 Task: Compose an email with the signature Lindsay Hall with the subject Request for feedback on a consumer research report and the message I am writing to confirm the details of the project charter. from softage.3@softage.net to softage.8@softage.net with an attached audio file Audio_announcement.mp3 Undo the message, redo the message and add the line (Thank you) Send the email. Finally, move the email from Sent Items to the label Product manuals
Action: Mouse moved to (88, 116)
Screenshot: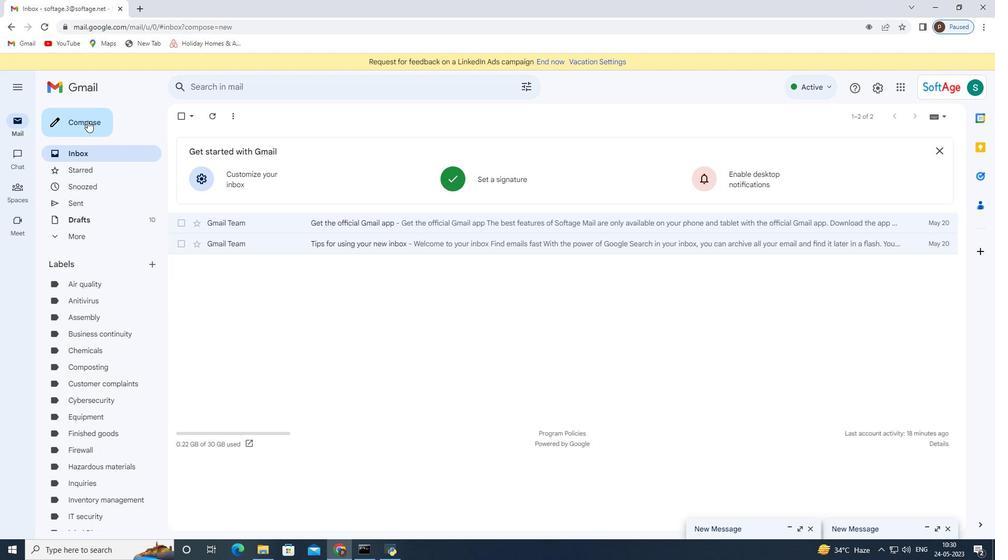
Action: Mouse pressed left at (88, 116)
Screenshot: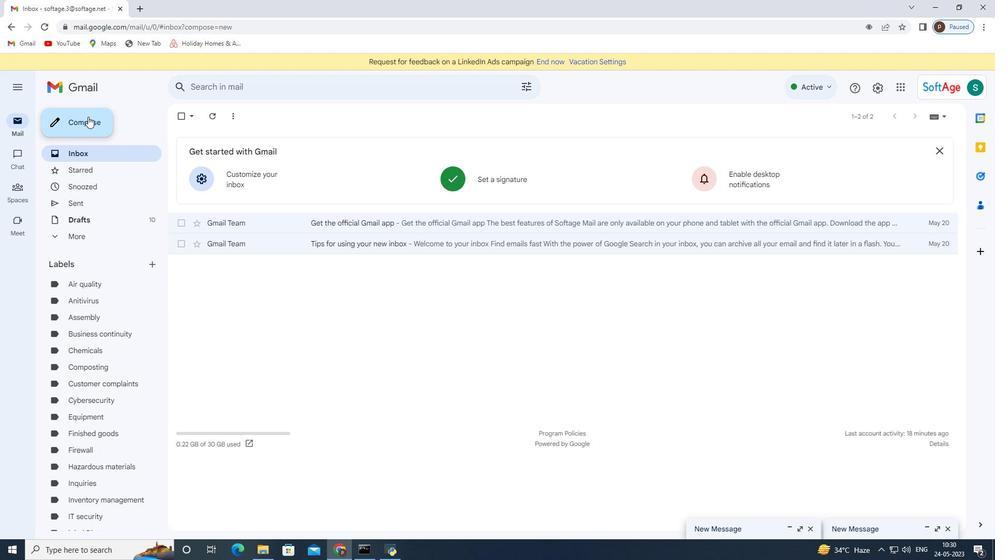 
Action: Mouse moved to (565, 522)
Screenshot: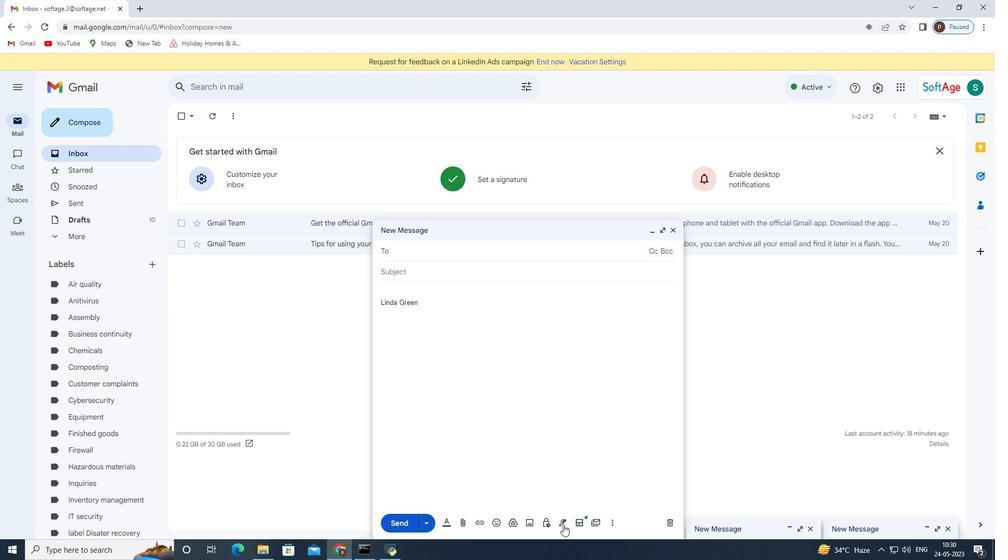 
Action: Mouse pressed left at (565, 522)
Screenshot: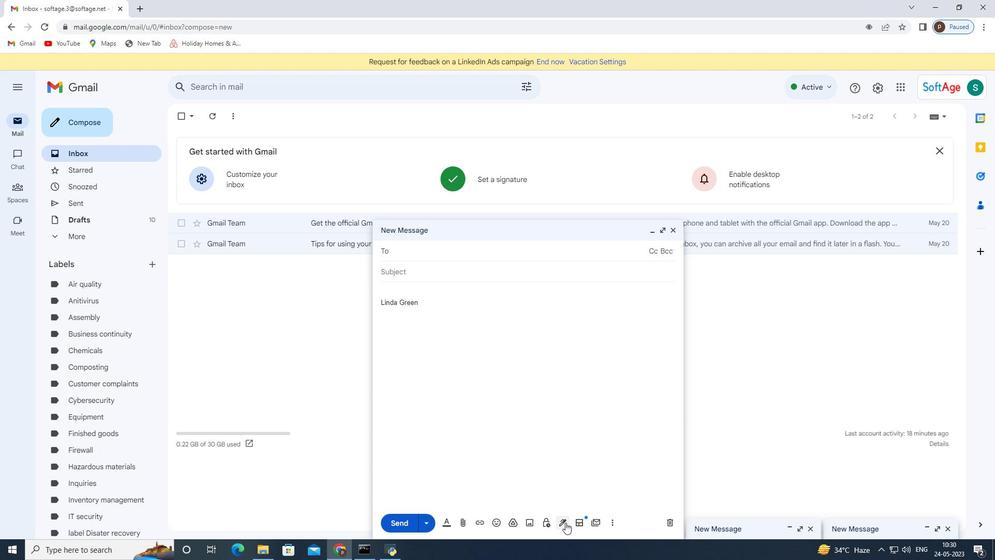 
Action: Mouse moved to (600, 468)
Screenshot: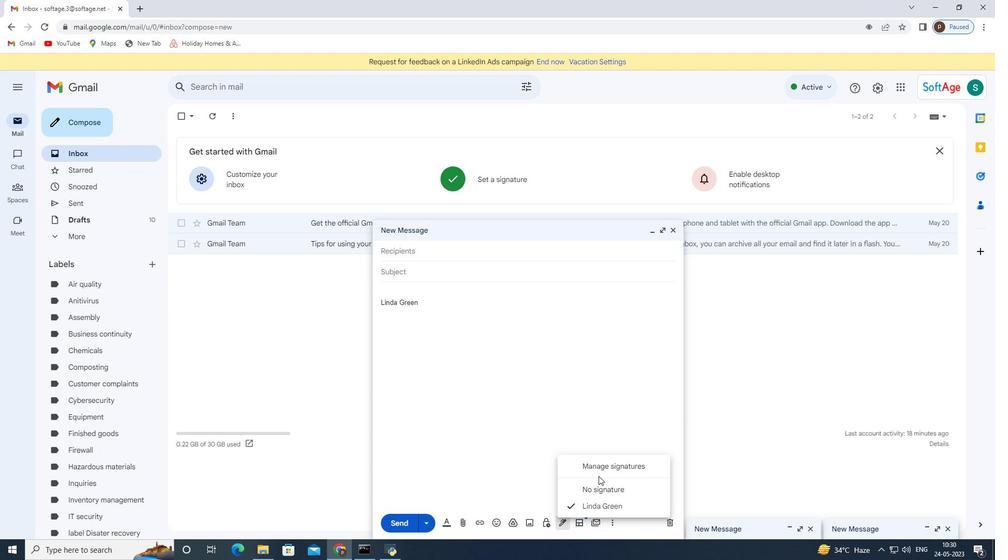
Action: Mouse pressed left at (600, 468)
Screenshot: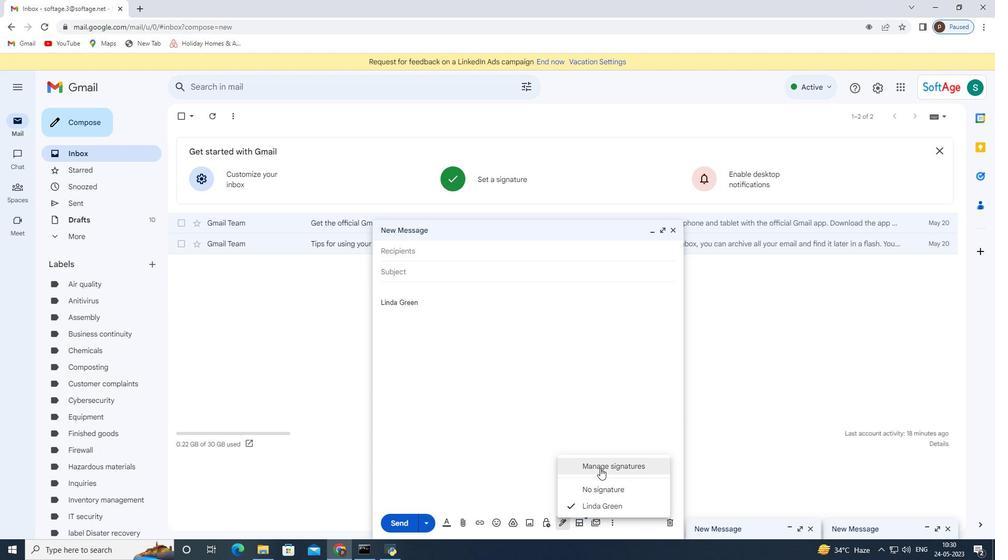 
Action: Mouse moved to (561, 521)
Screenshot: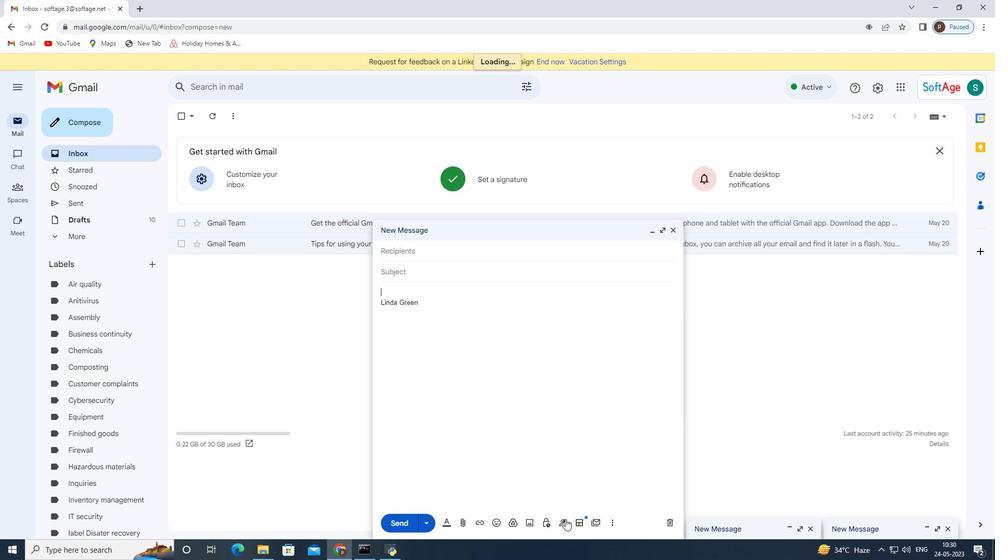 
Action: Mouse pressed left at (561, 521)
Screenshot: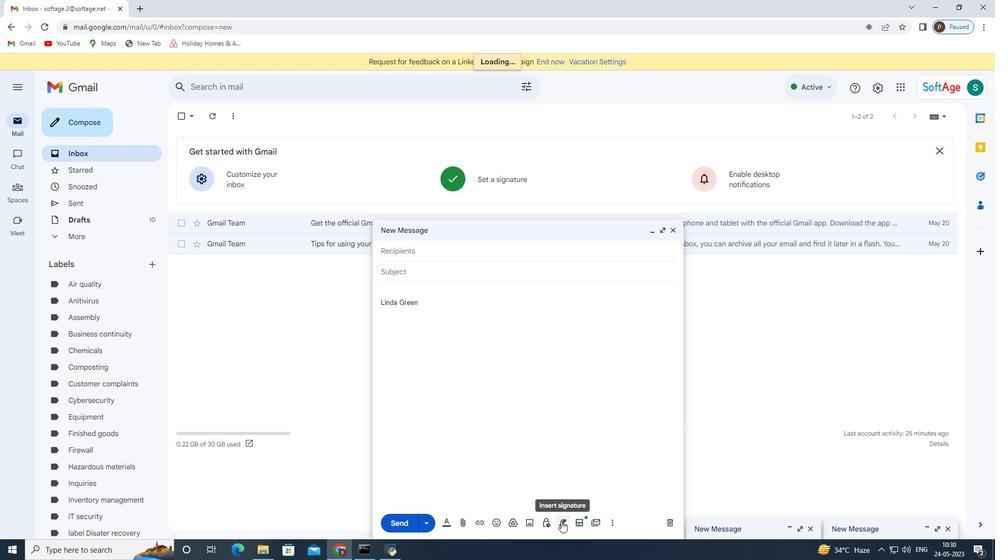 
Action: Mouse moved to (627, 465)
Screenshot: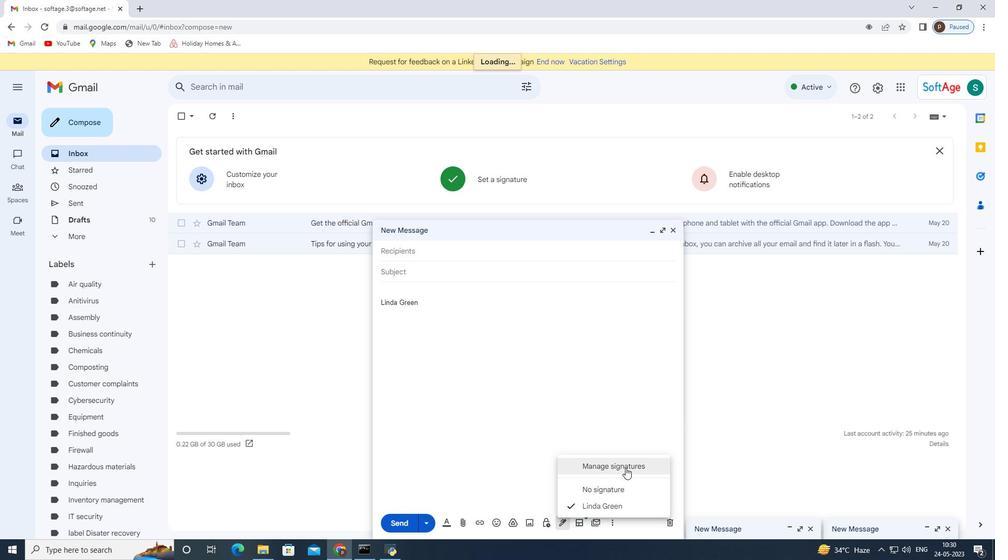 
Action: Mouse pressed left at (627, 465)
Screenshot: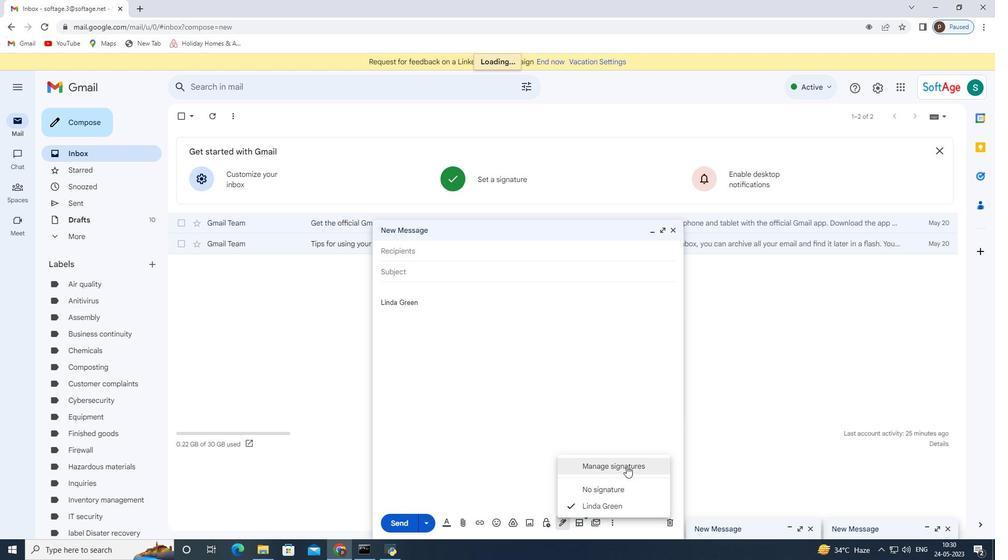 
Action: Mouse moved to (672, 230)
Screenshot: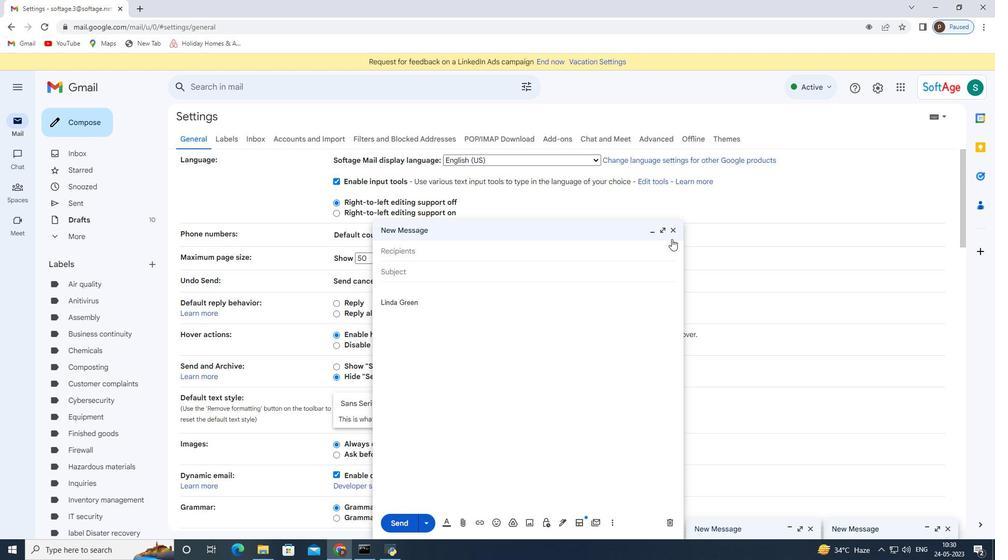 
Action: Mouse pressed left at (672, 230)
Screenshot: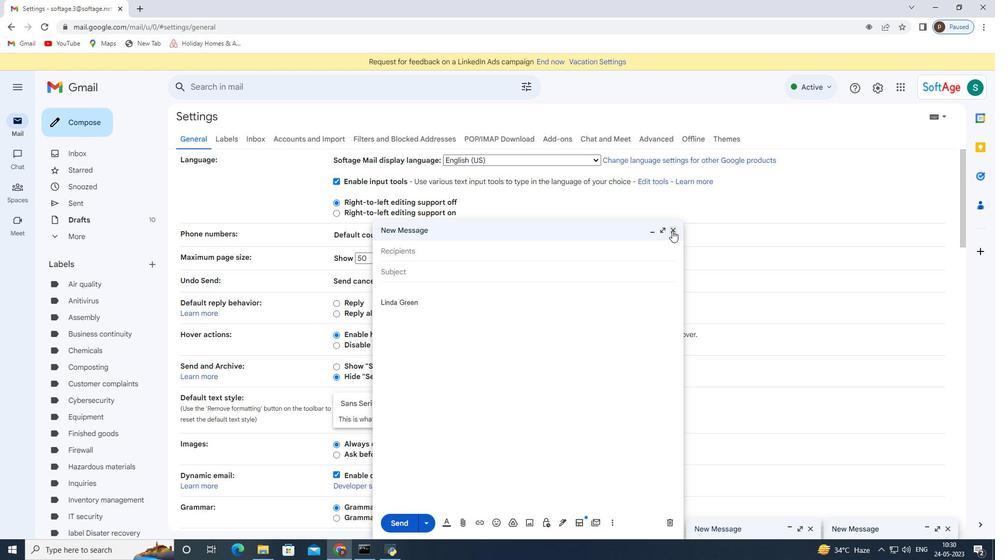 
Action: Mouse moved to (393, 358)
Screenshot: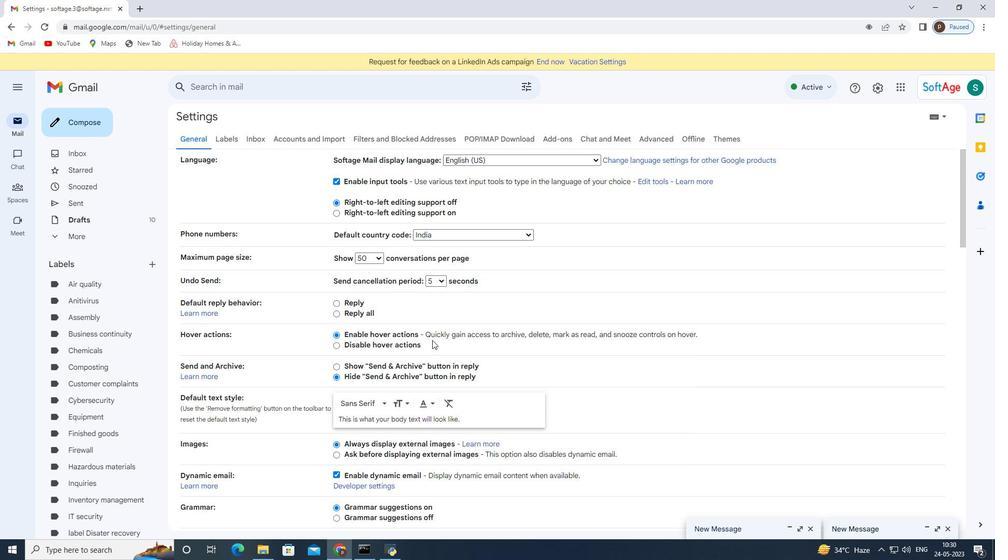
Action: Mouse scrolled (393, 358) with delta (0, 0)
Screenshot: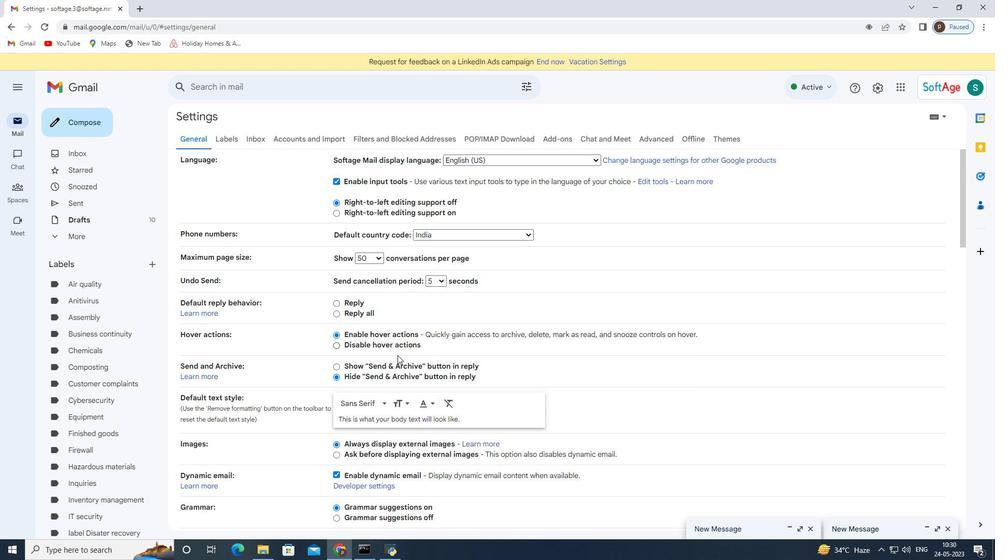 
Action: Mouse moved to (390, 363)
Screenshot: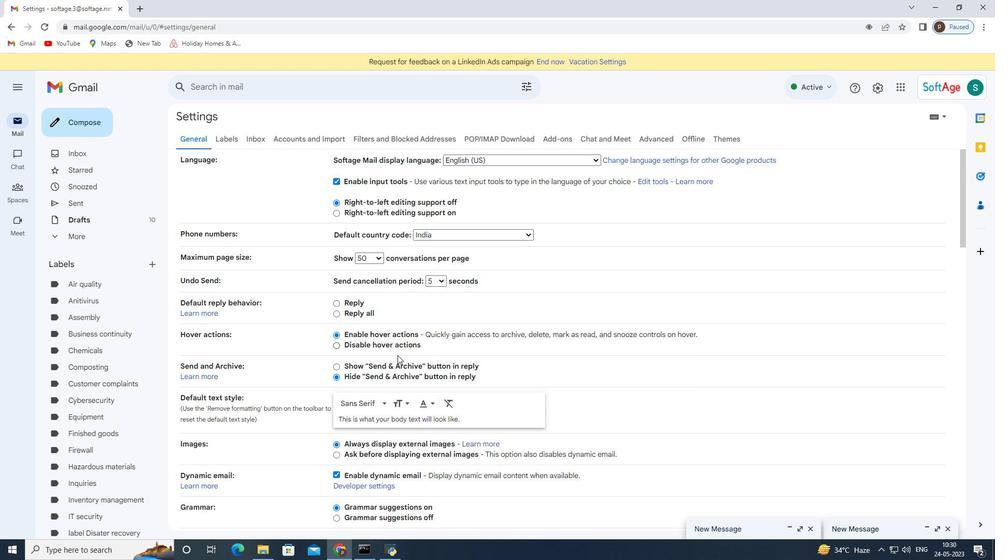 
Action: Mouse scrolled (390, 363) with delta (0, 0)
Screenshot: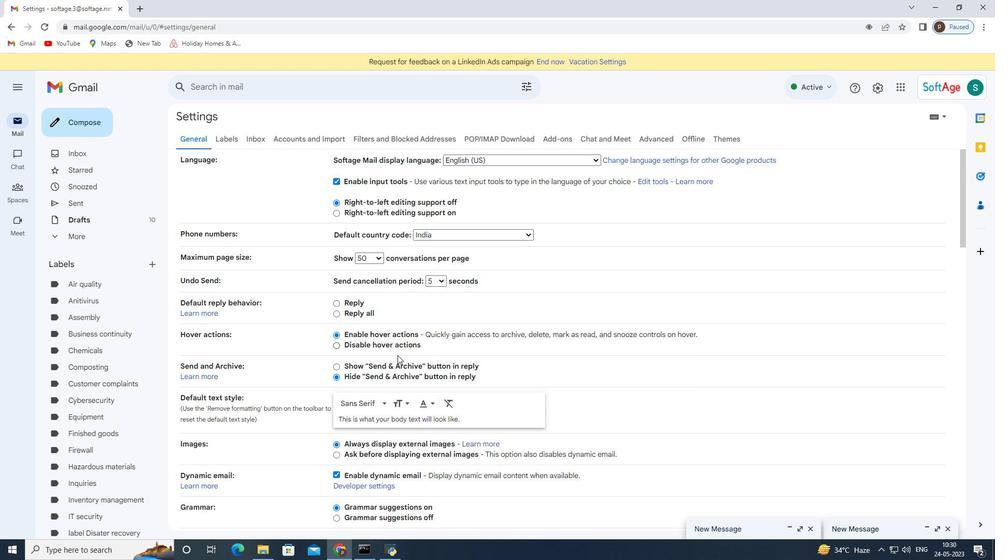 
Action: Mouse moved to (389, 363)
Screenshot: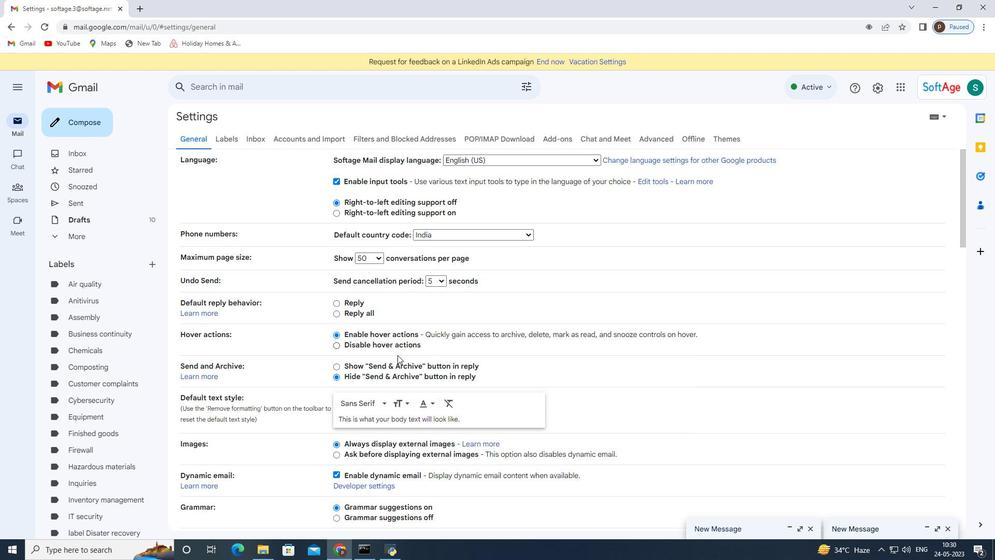 
Action: Mouse scrolled (389, 363) with delta (0, 0)
Screenshot: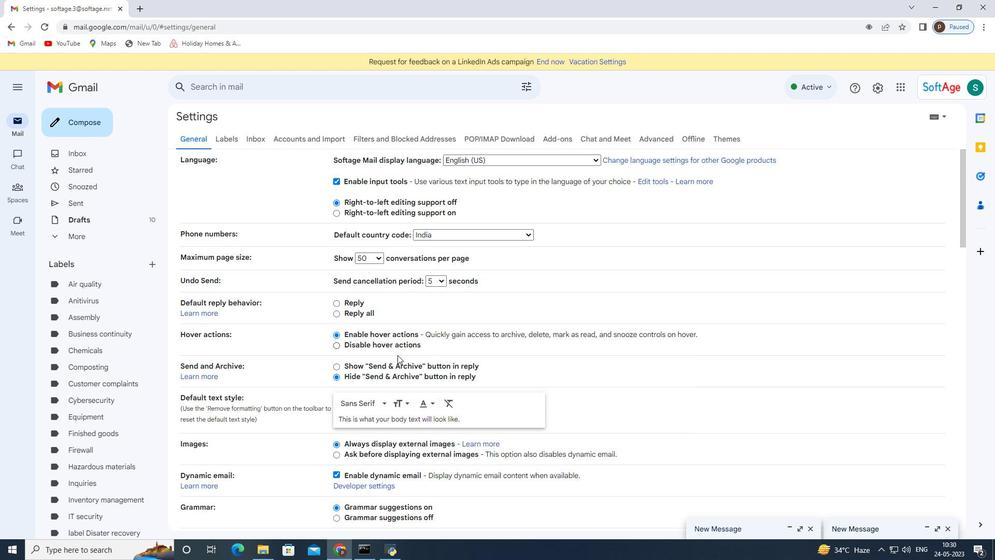
Action: Mouse scrolled (389, 363) with delta (0, 0)
Screenshot: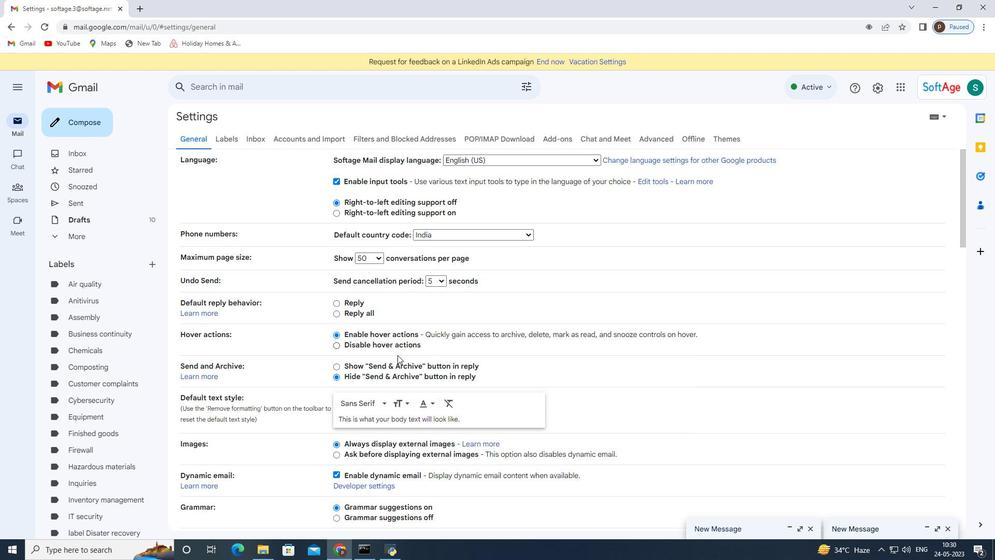 
Action: Mouse scrolled (389, 363) with delta (0, 0)
Screenshot: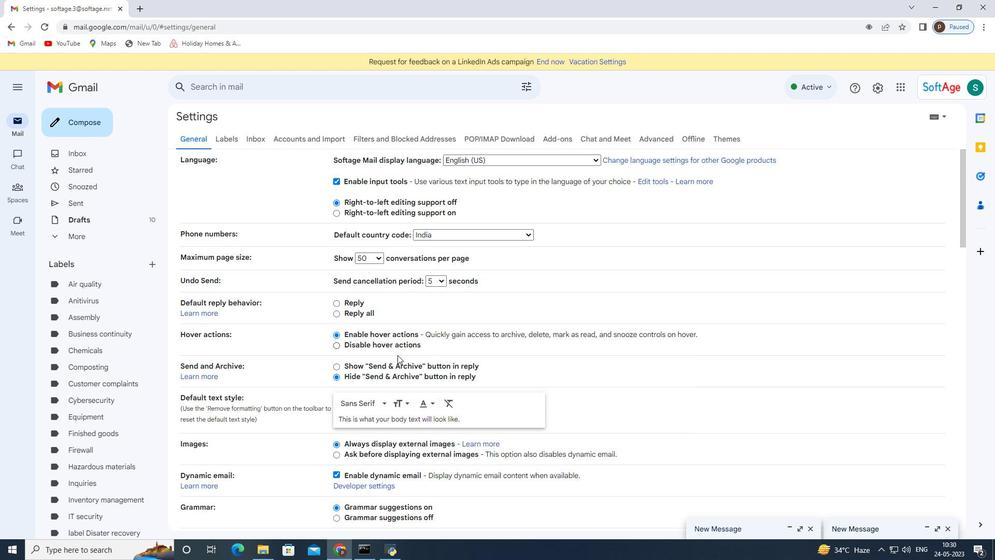 
Action: Mouse scrolled (389, 363) with delta (0, 0)
Screenshot: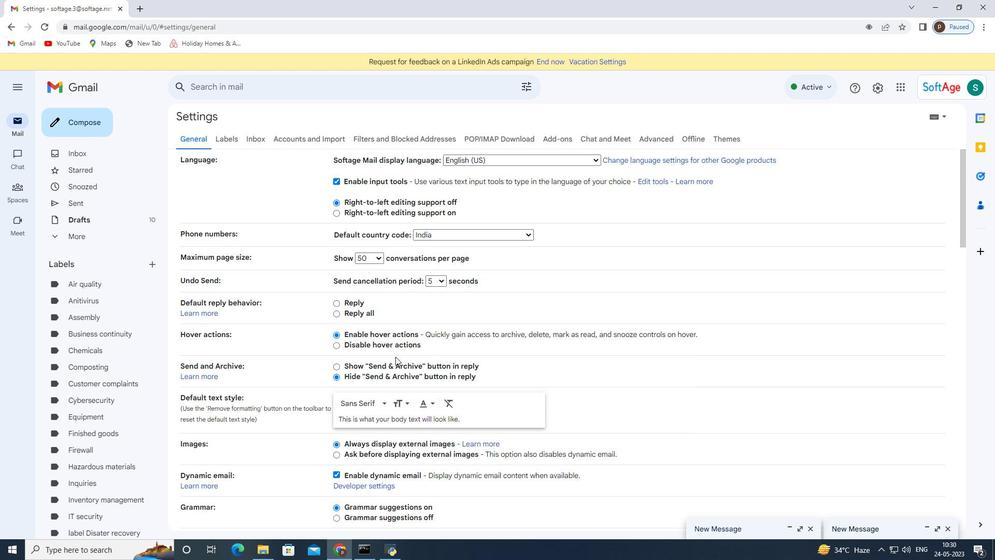 
Action: Mouse scrolled (389, 363) with delta (0, 0)
Screenshot: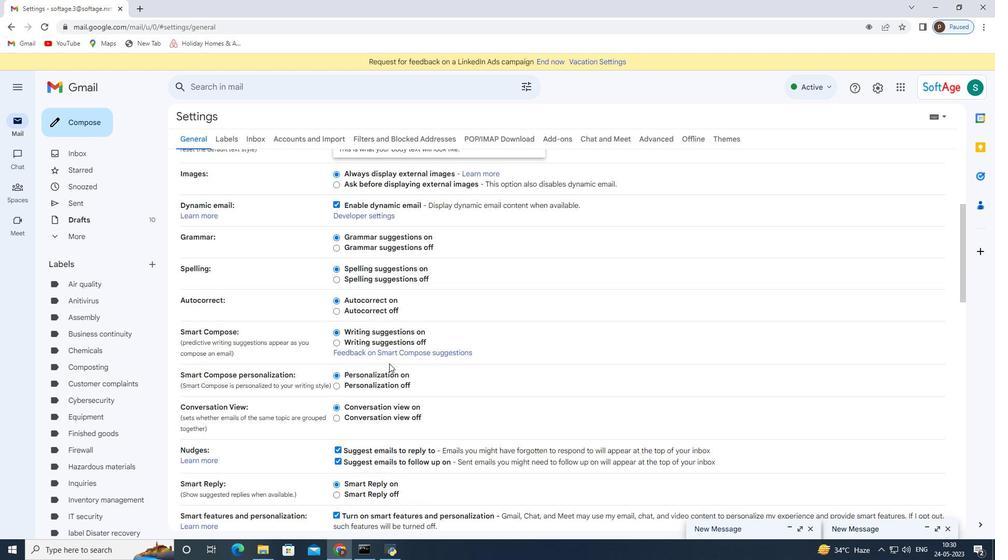 
Action: Mouse moved to (388, 365)
Screenshot: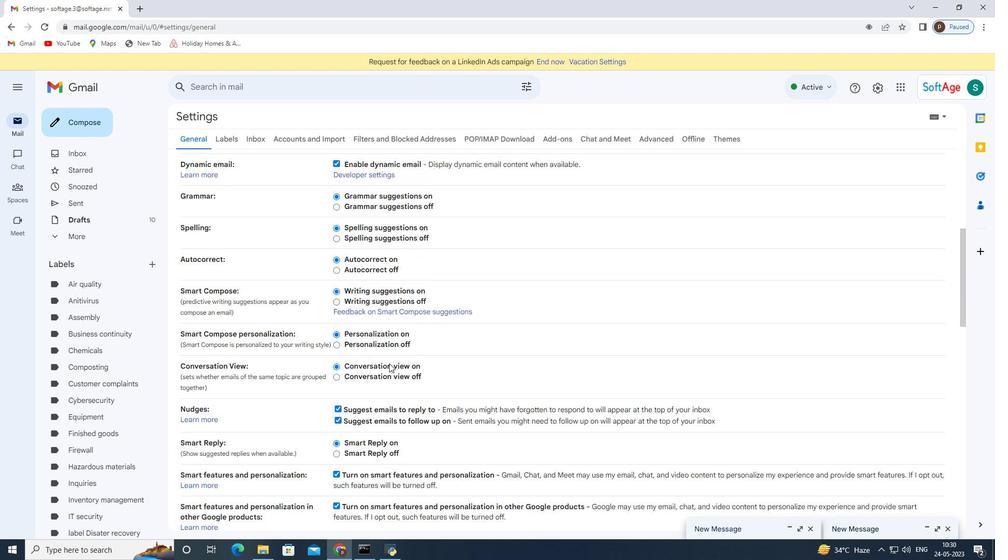 
Action: Mouse scrolled (388, 364) with delta (0, 0)
Screenshot: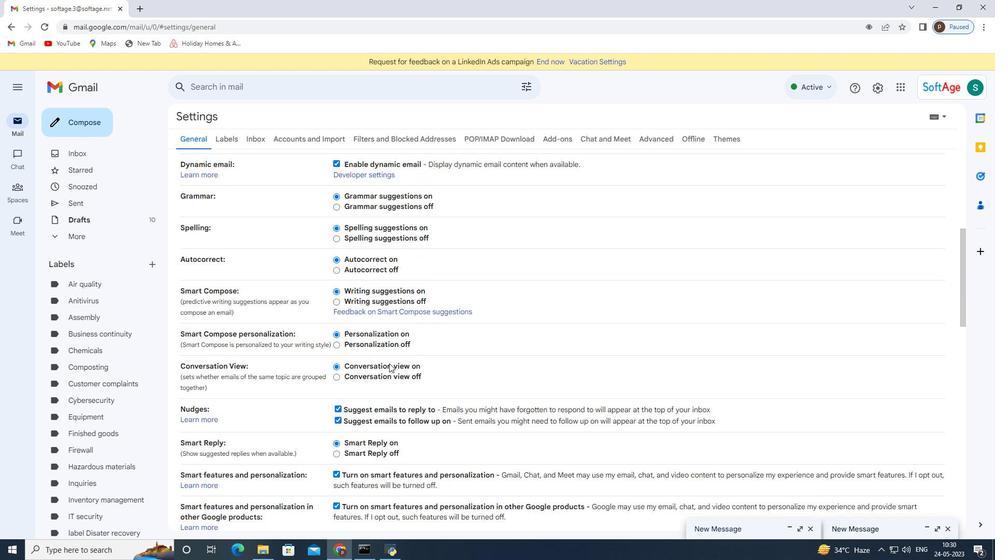 
Action: Mouse moved to (388, 365)
Screenshot: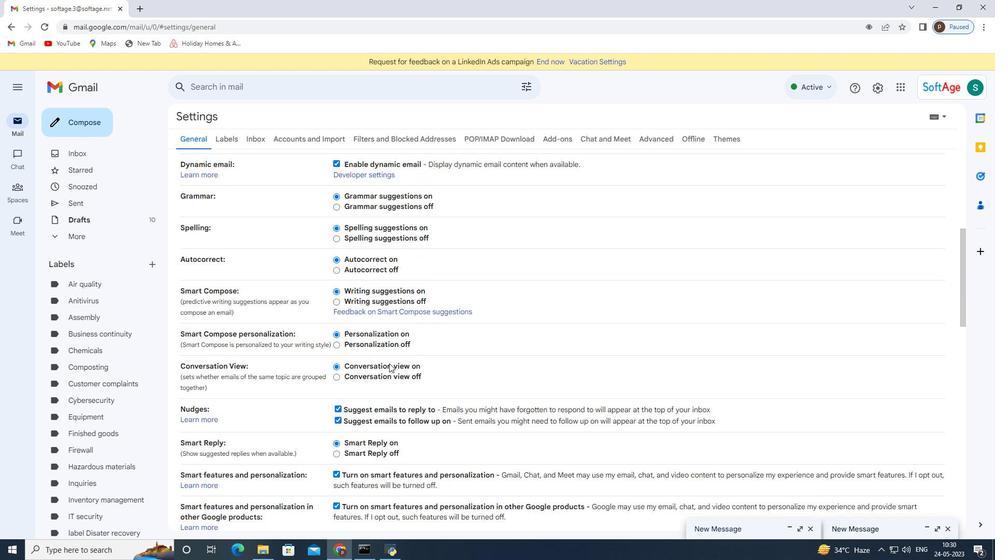 
Action: Mouse scrolled (388, 365) with delta (0, 0)
Screenshot: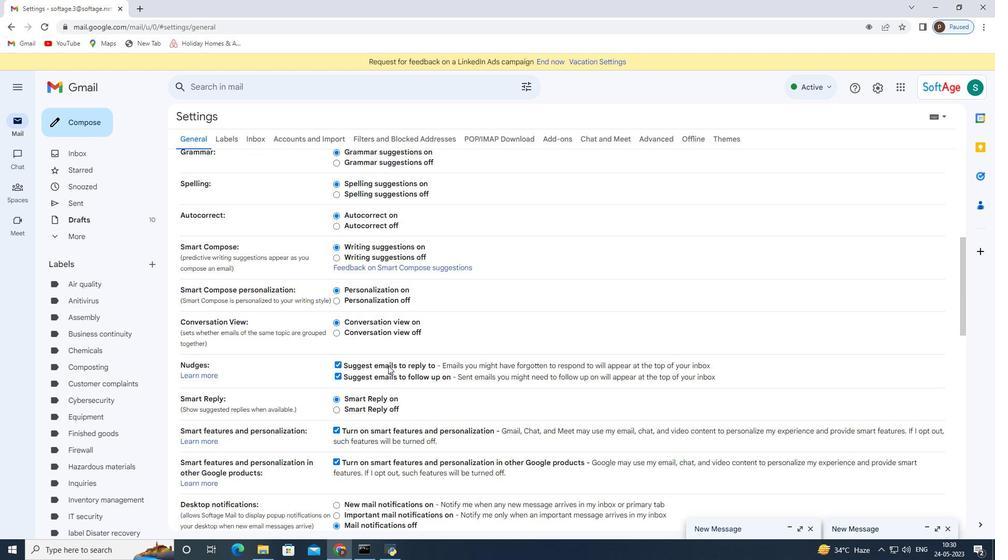 
Action: Mouse moved to (387, 367)
Screenshot: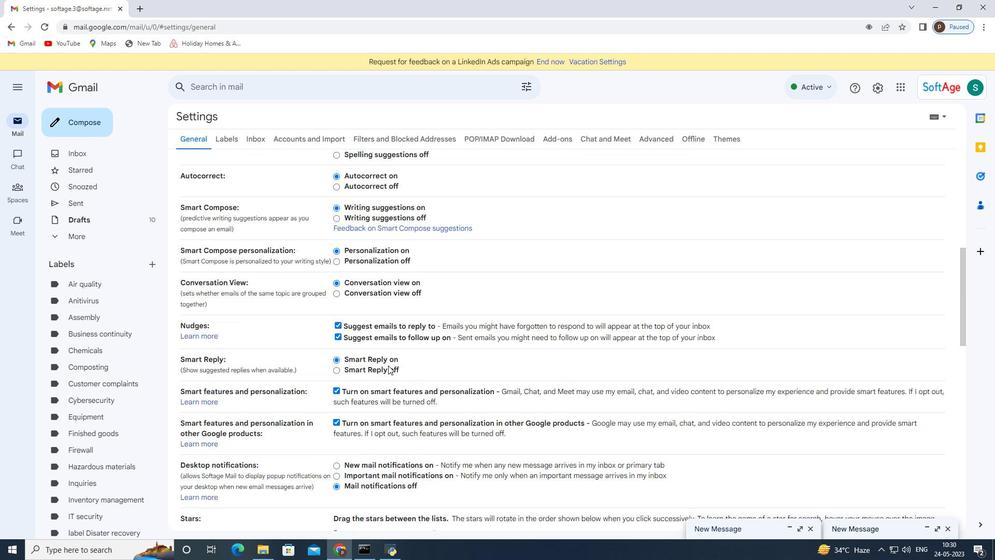 
Action: Mouse scrolled (387, 366) with delta (0, 0)
Screenshot: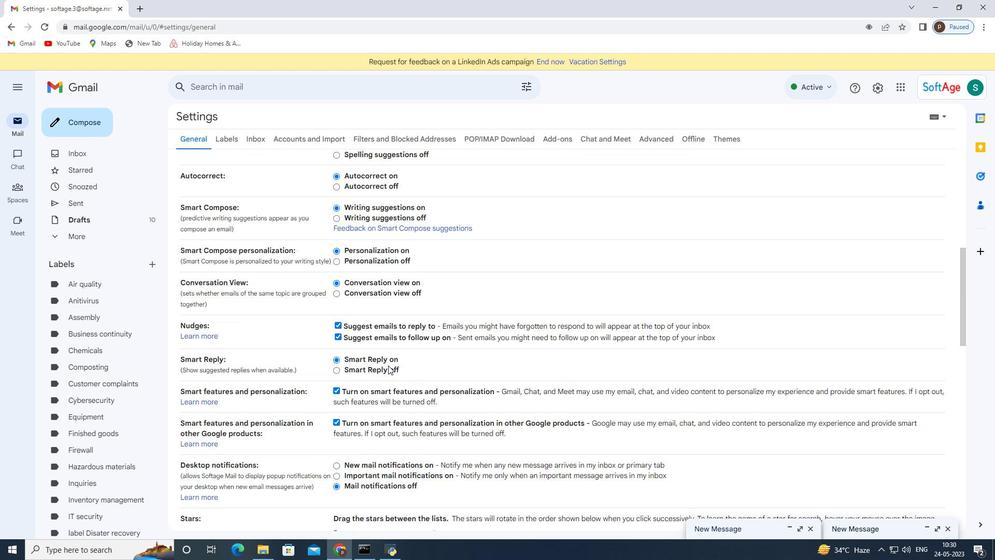 
Action: Mouse moved to (386, 367)
Screenshot: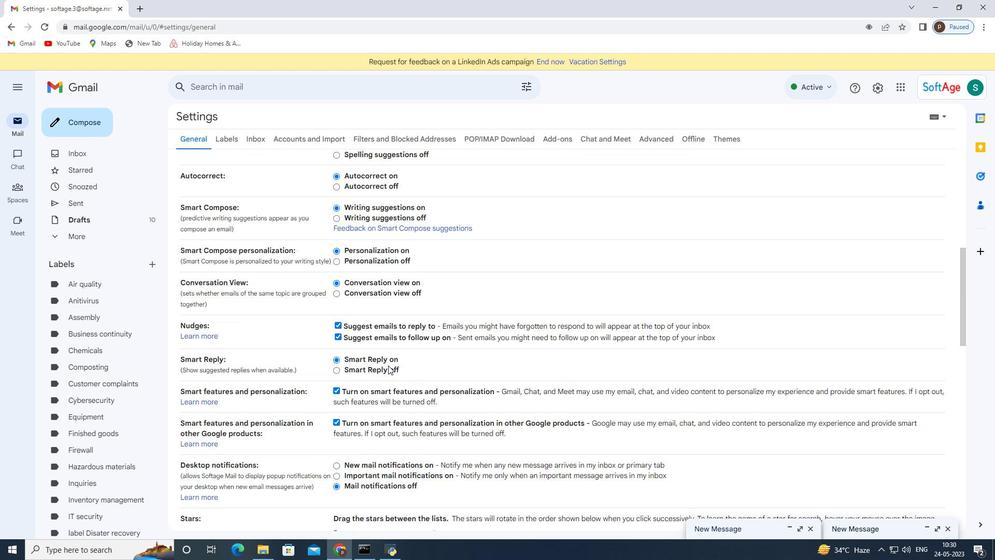 
Action: Mouse scrolled (386, 366) with delta (0, 0)
Screenshot: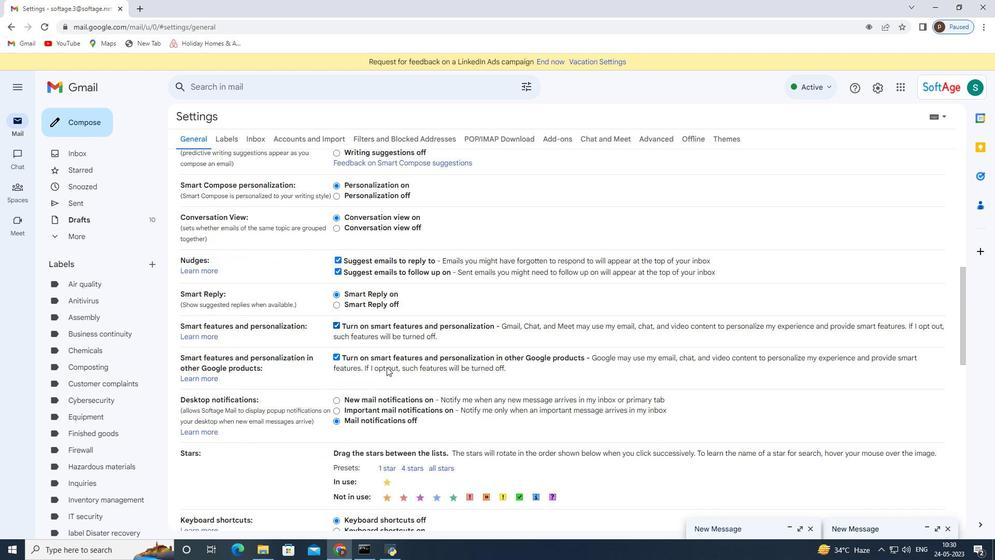 
Action: Mouse moved to (387, 372)
Screenshot: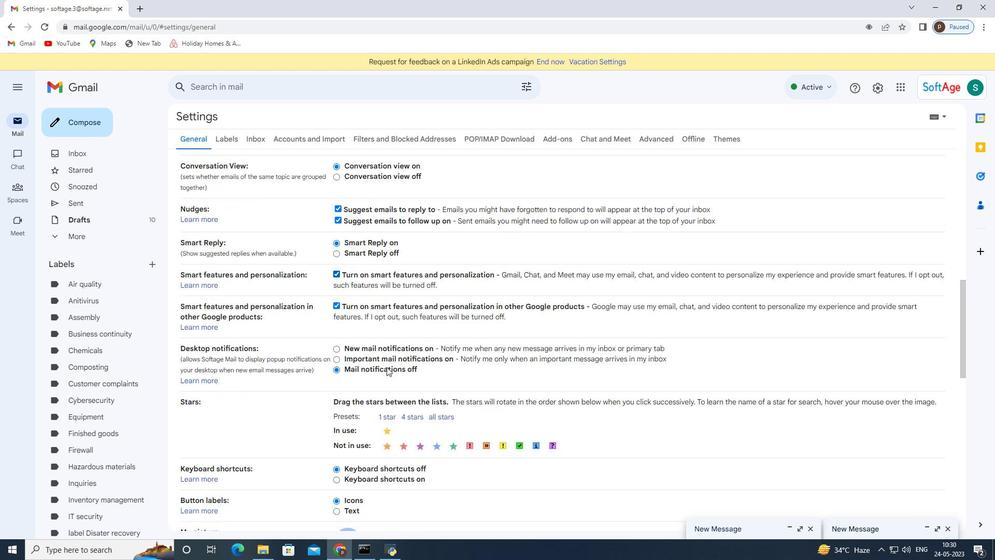 
Action: Mouse scrolled (387, 371) with delta (0, 0)
Screenshot: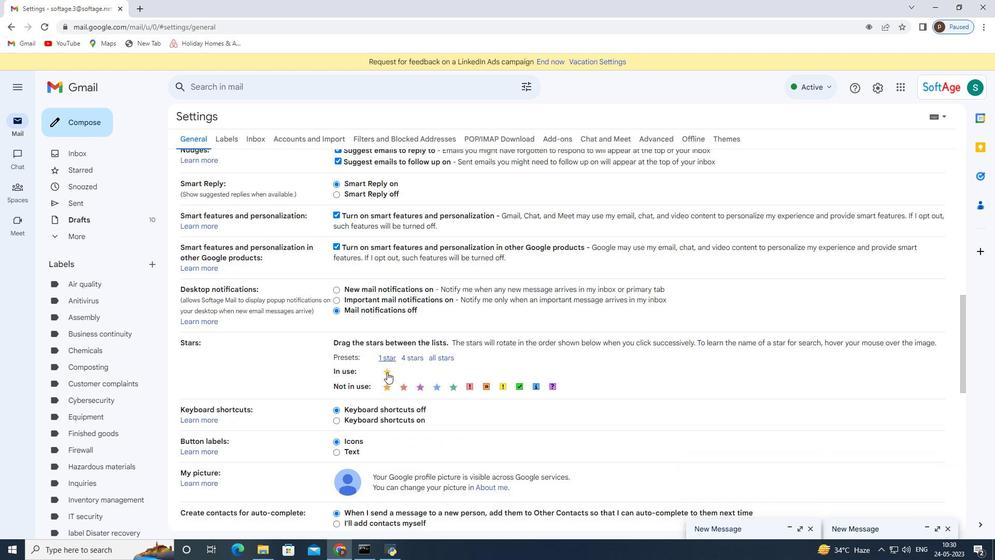 
Action: Mouse moved to (387, 372)
Screenshot: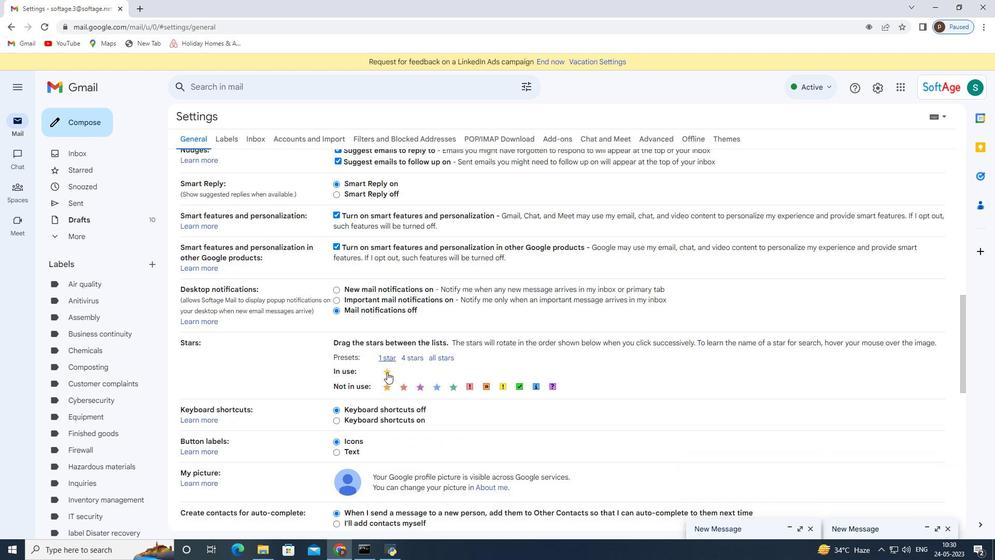 
Action: Mouse scrolled (387, 372) with delta (0, 0)
Screenshot: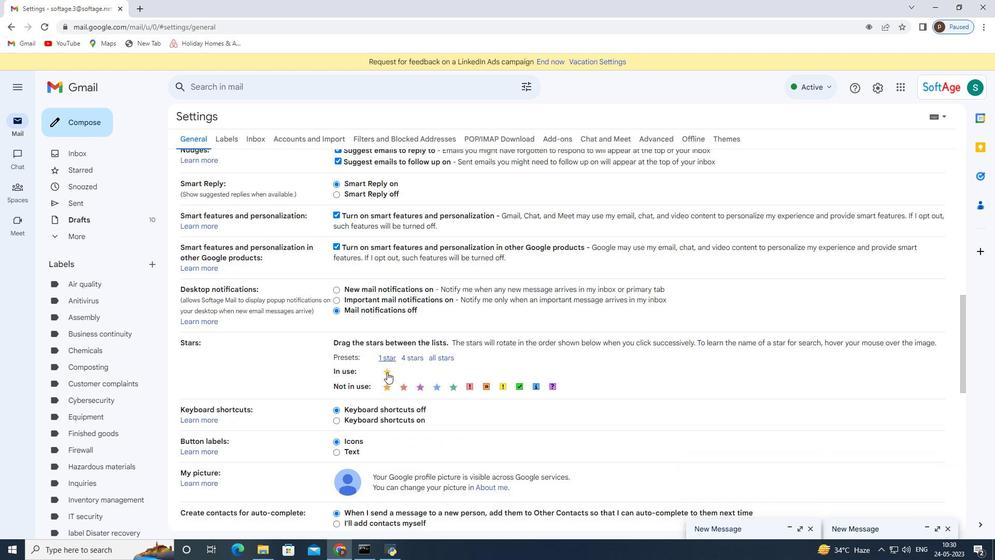 
Action: Mouse scrolled (387, 372) with delta (0, 0)
Screenshot: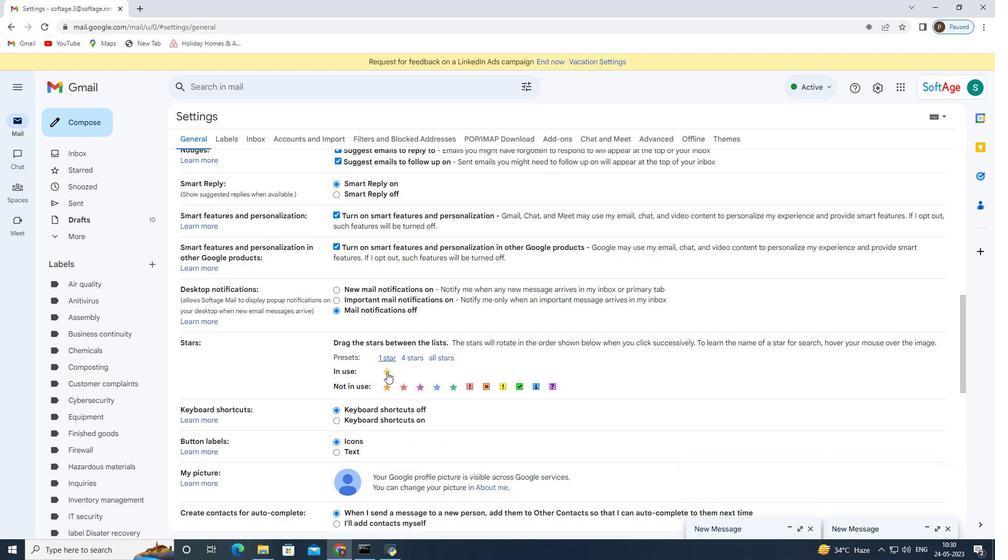 
Action: Mouse scrolled (387, 372) with delta (0, 0)
Screenshot: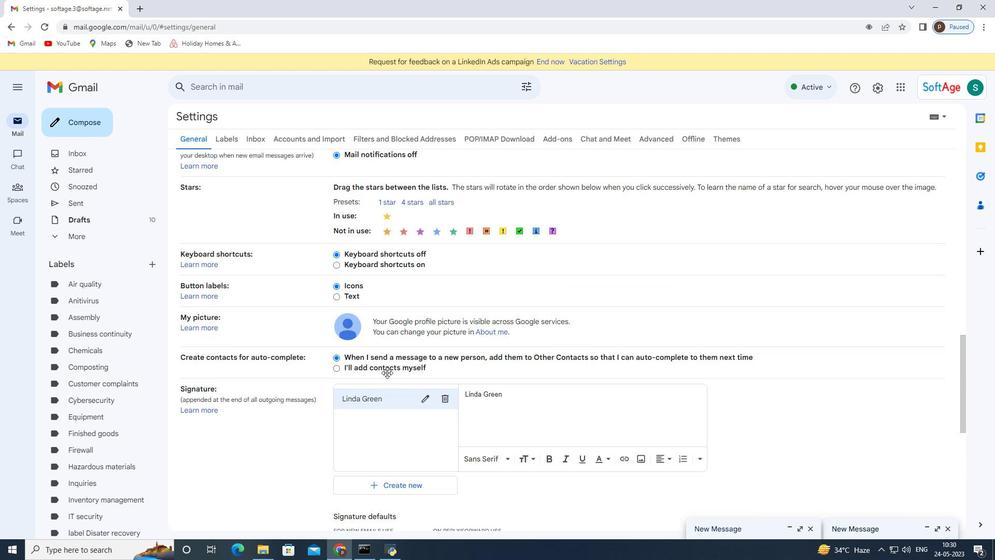 
Action: Mouse scrolled (387, 372) with delta (0, 0)
Screenshot: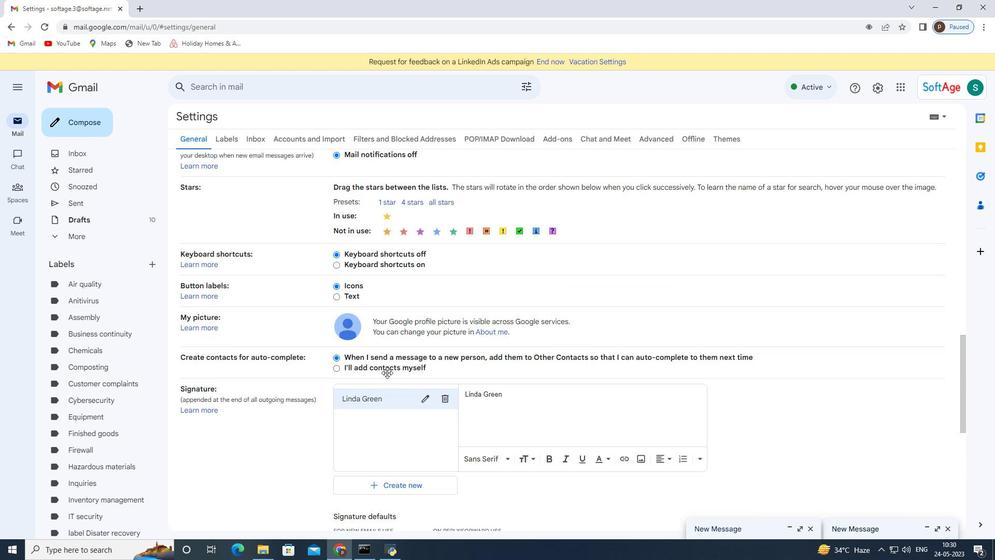 
Action: Mouse scrolled (387, 372) with delta (0, 0)
Screenshot: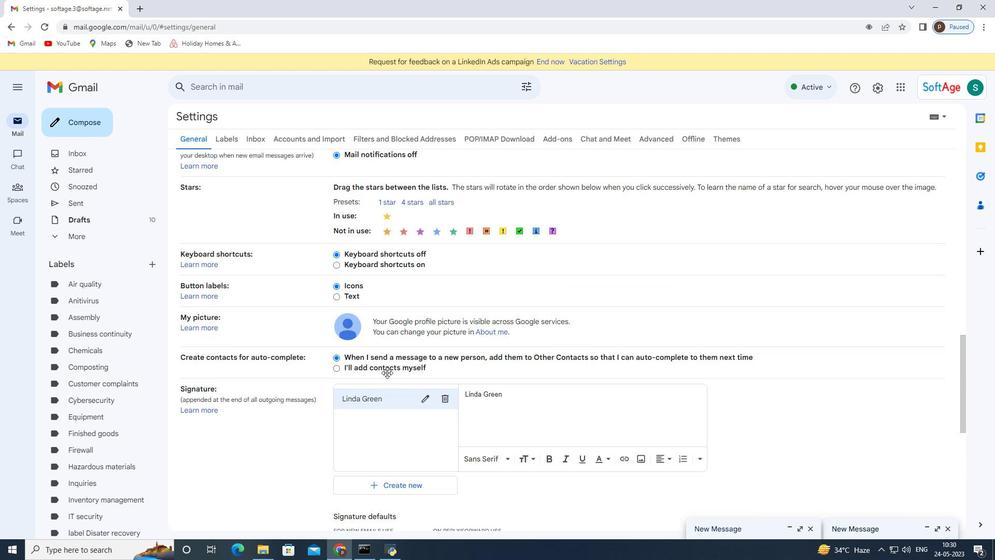 
Action: Mouse scrolled (387, 372) with delta (0, 0)
Screenshot: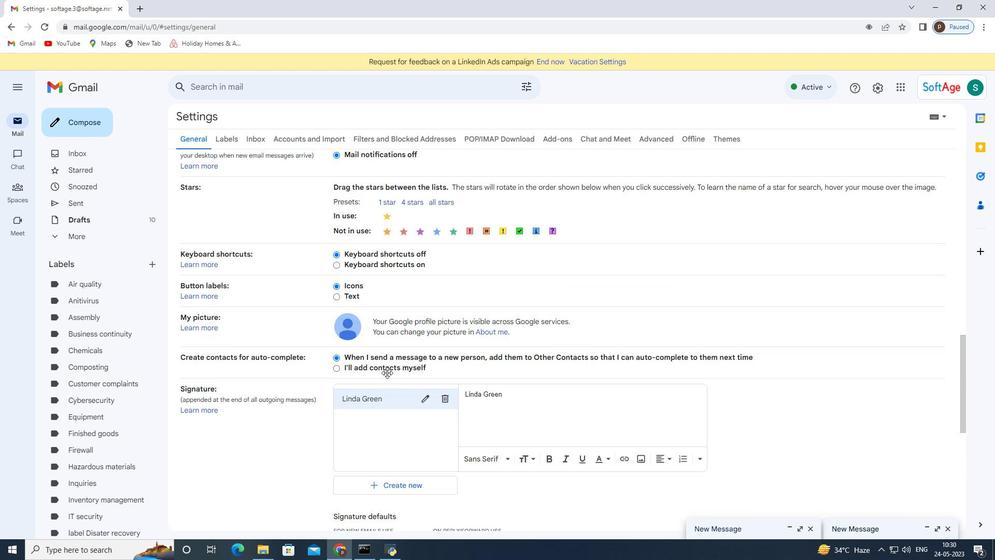
Action: Mouse scrolled (387, 372) with delta (0, 0)
Screenshot: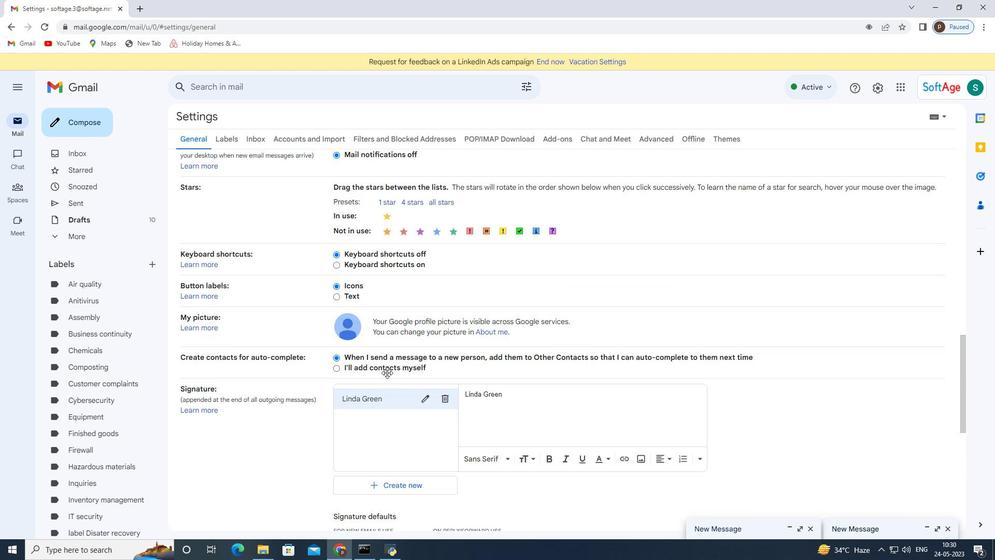 
Action: Mouse moved to (435, 239)
Screenshot: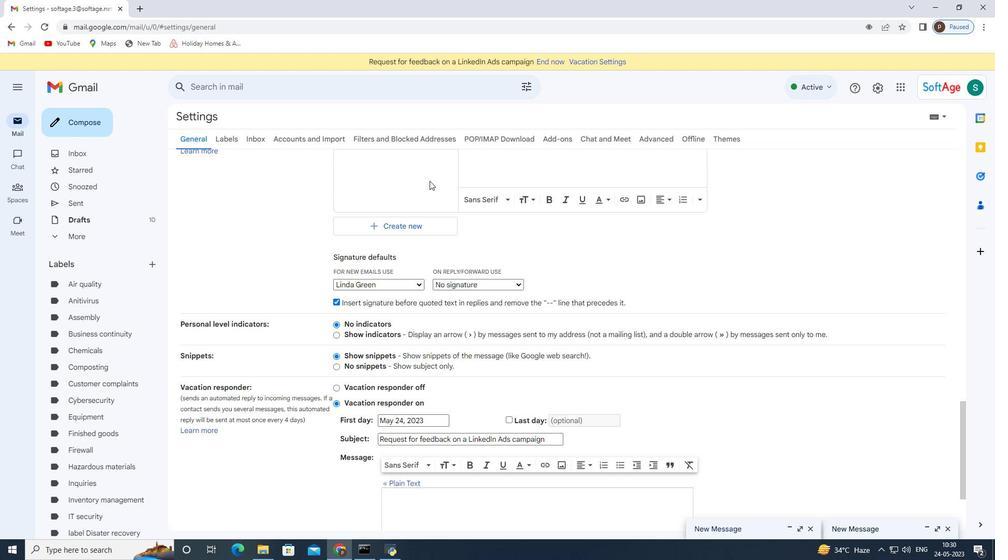
Action: Mouse scrolled (435, 240) with delta (0, 0)
Screenshot: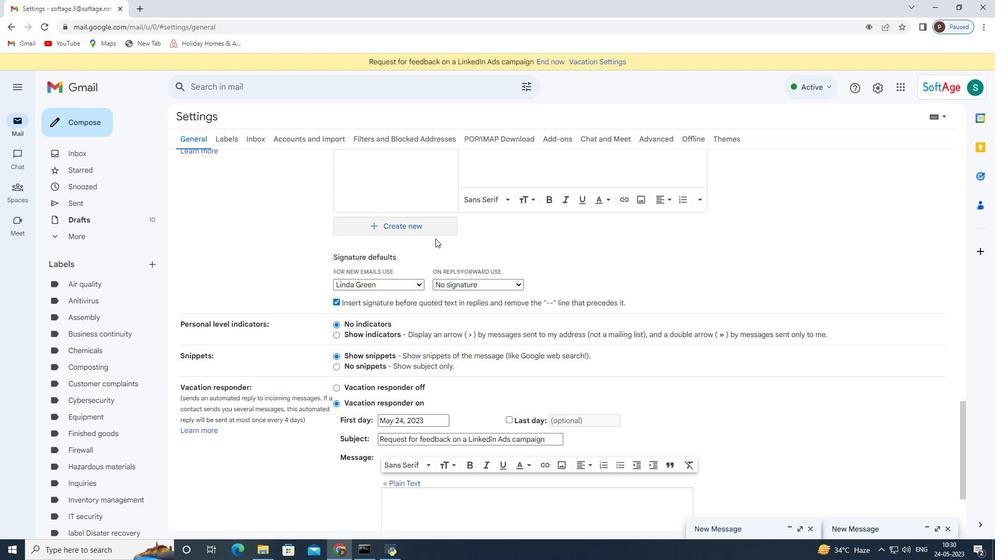 
Action: Mouse moved to (450, 189)
Screenshot: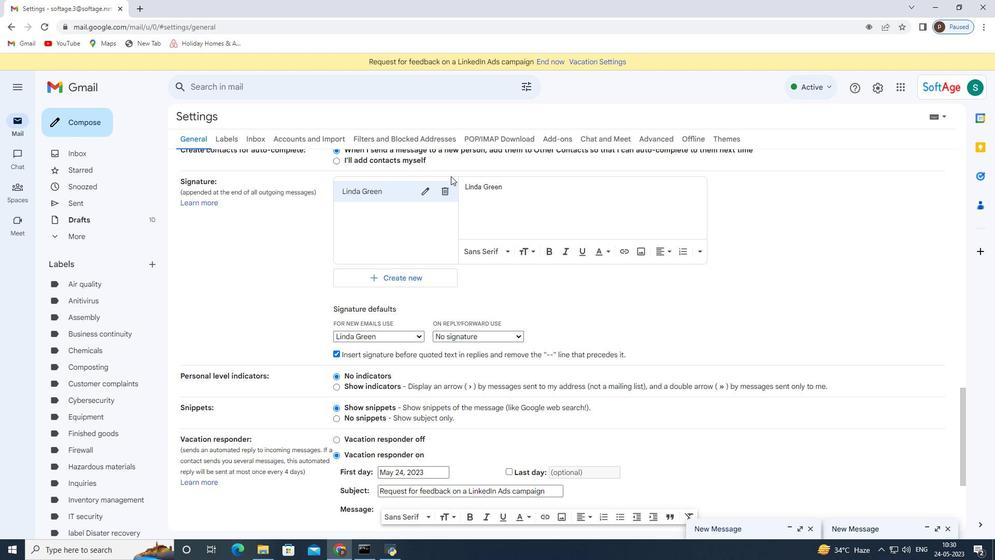 
Action: Mouse pressed left at (450, 189)
Screenshot: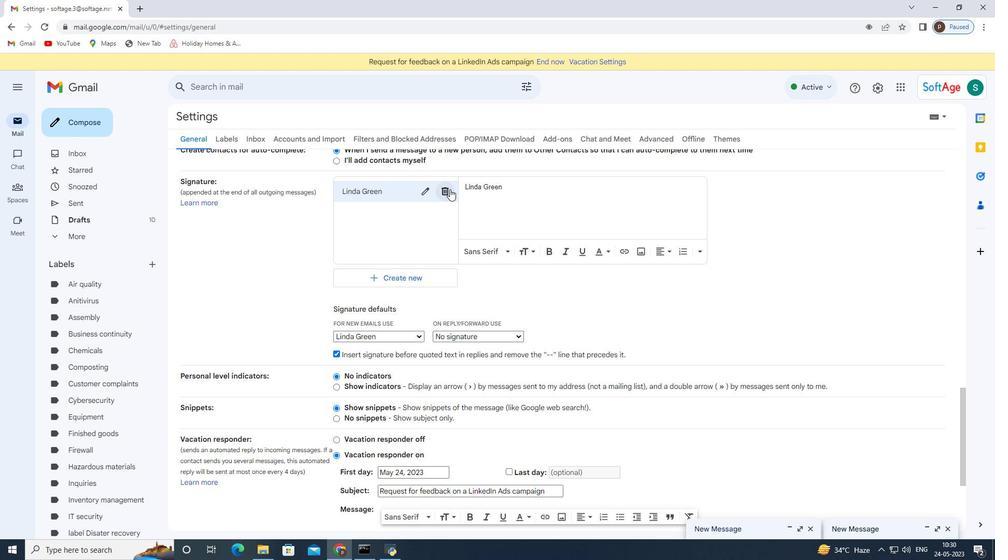 
Action: Mouse moved to (589, 320)
Screenshot: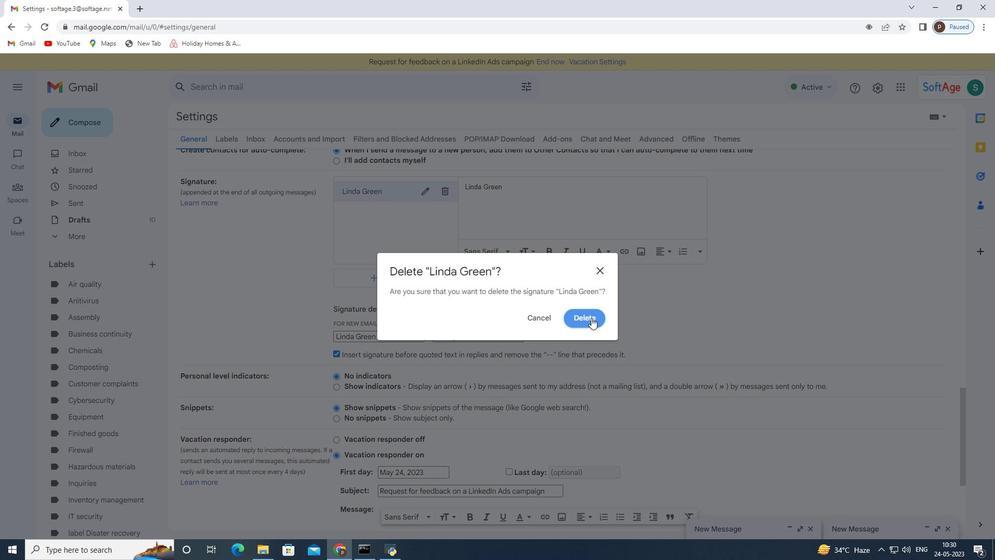 
Action: Mouse pressed left at (589, 320)
Screenshot: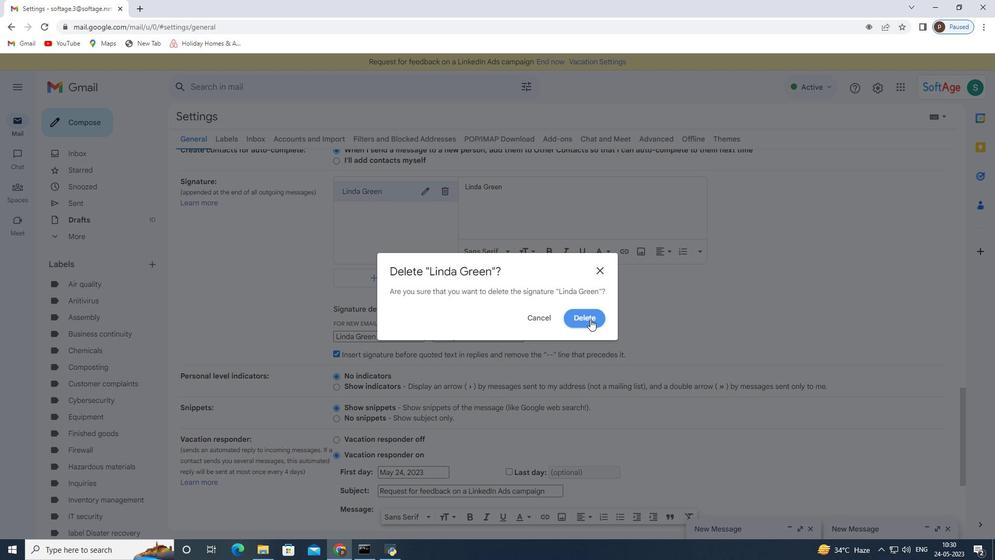 
Action: Mouse moved to (392, 200)
Screenshot: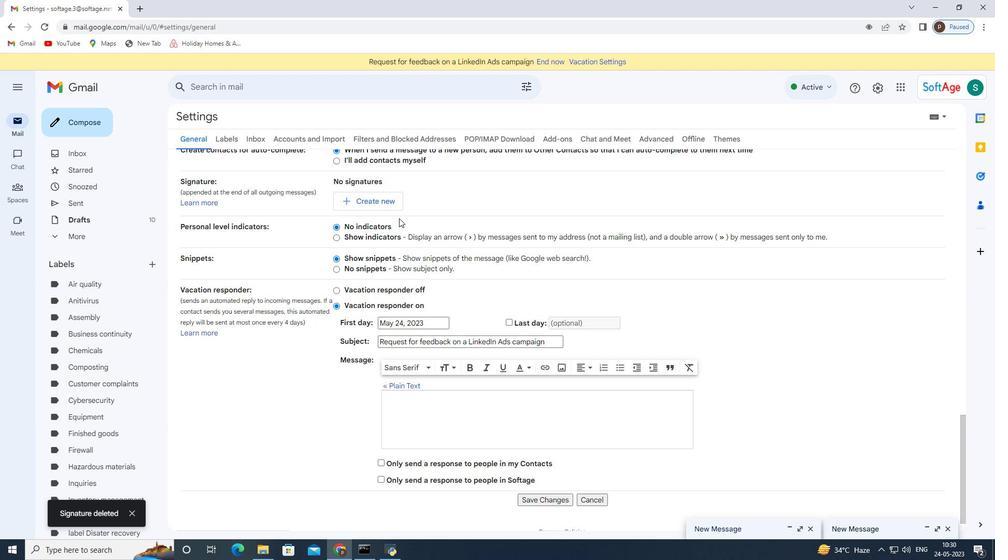 
Action: Mouse pressed left at (392, 200)
Screenshot: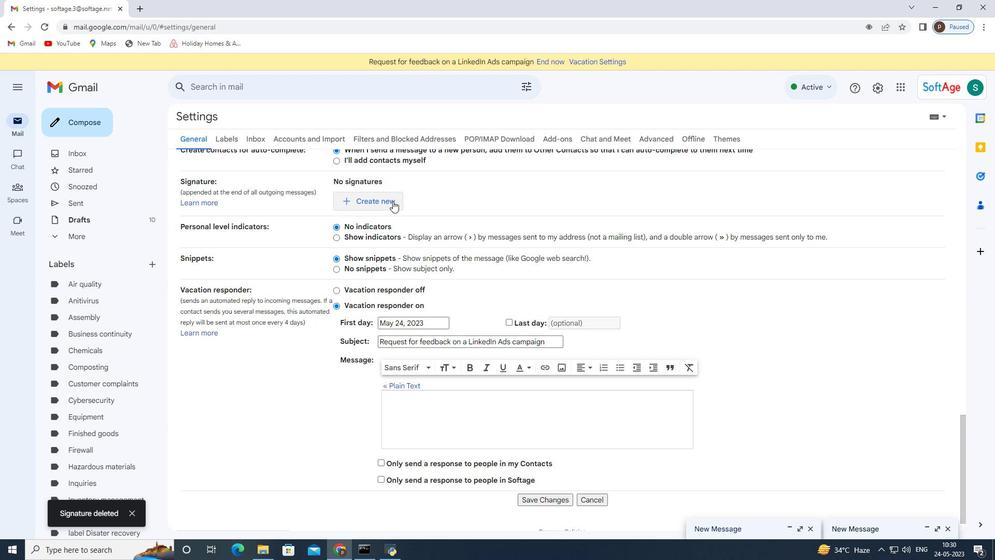 
Action: Mouse moved to (418, 290)
Screenshot: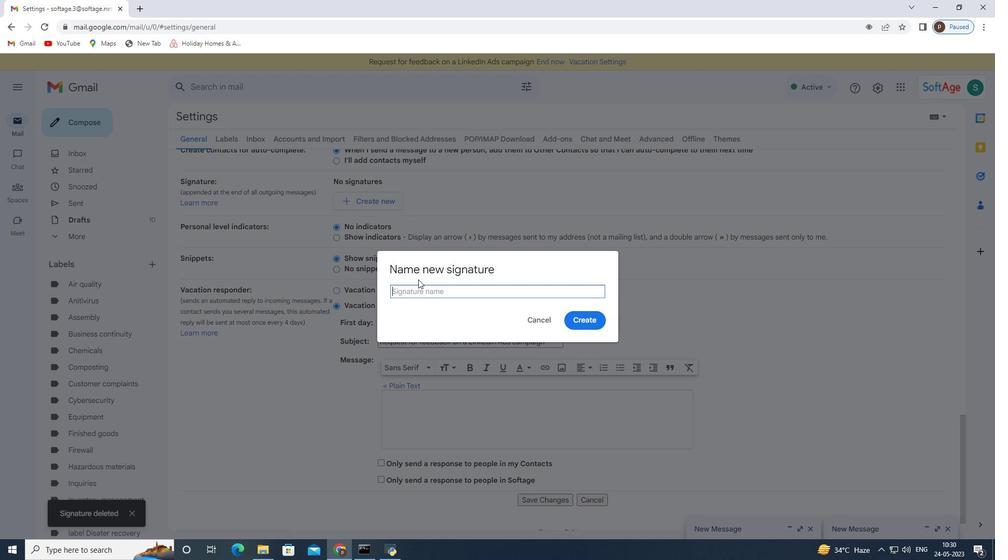 
Action: Mouse pressed left at (418, 290)
Screenshot: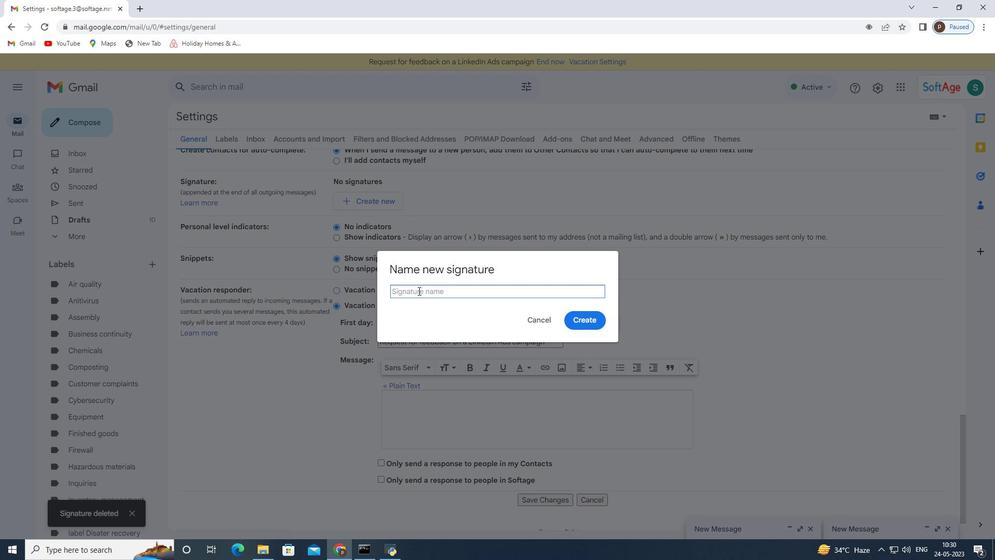 
Action: Mouse moved to (418, 290)
Screenshot: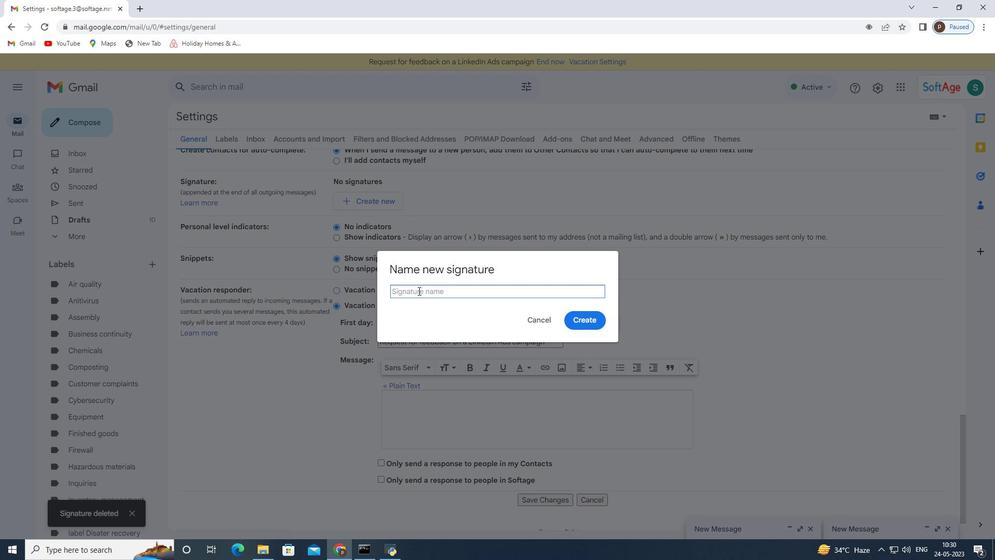 
Action: Key pressed <Key.shift>Lindsay<Key.space><Key.shift>Hall
Screenshot: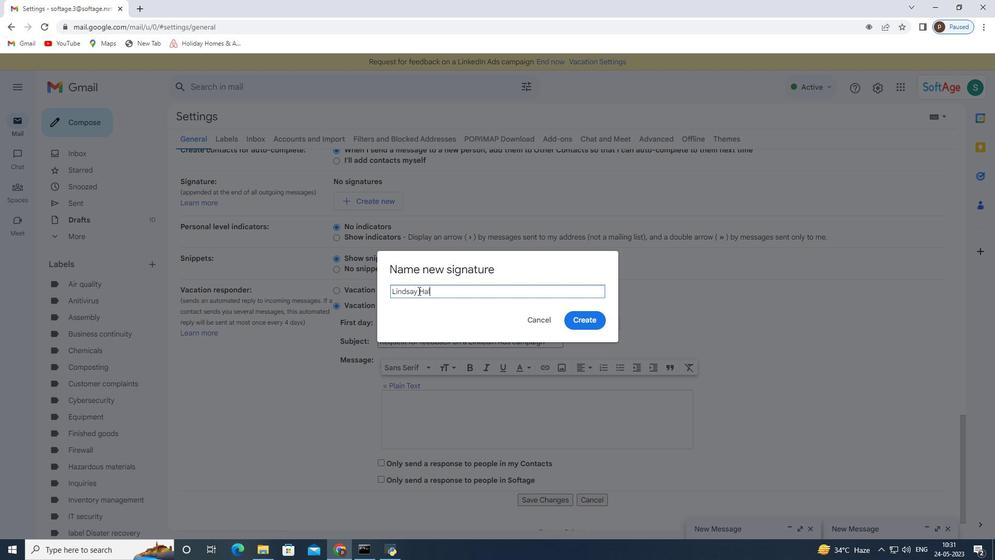 
Action: Mouse moved to (590, 322)
Screenshot: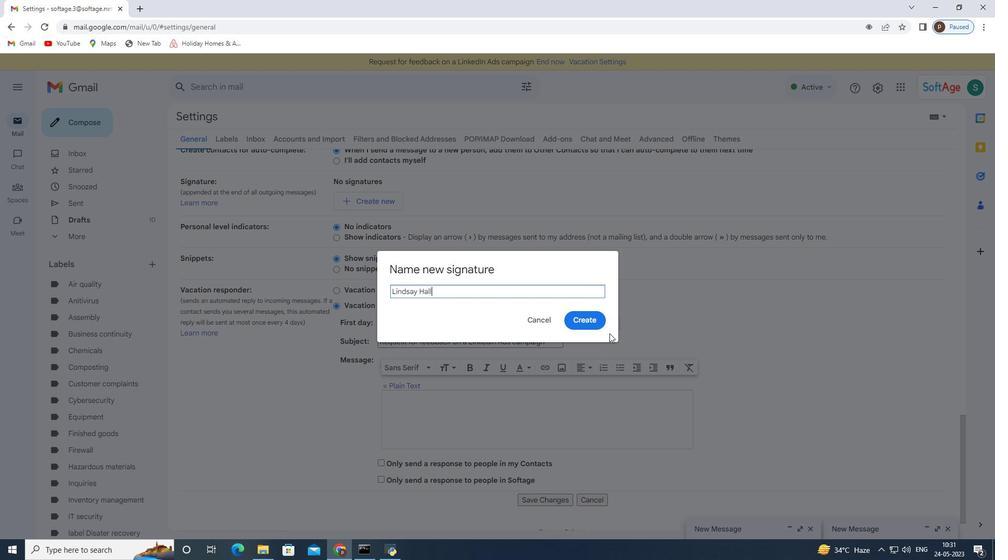 
Action: Mouse pressed left at (590, 322)
Screenshot: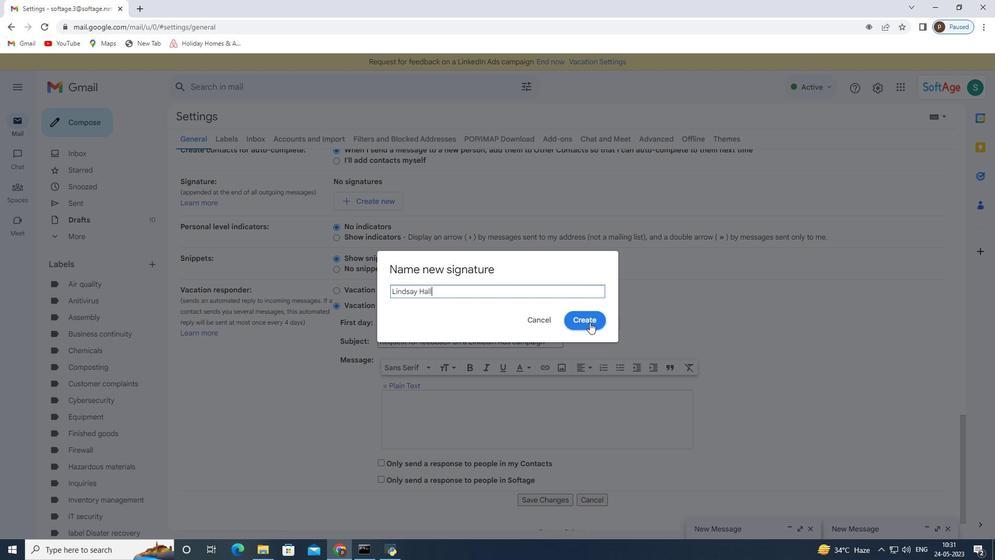 
Action: Mouse moved to (501, 195)
Screenshot: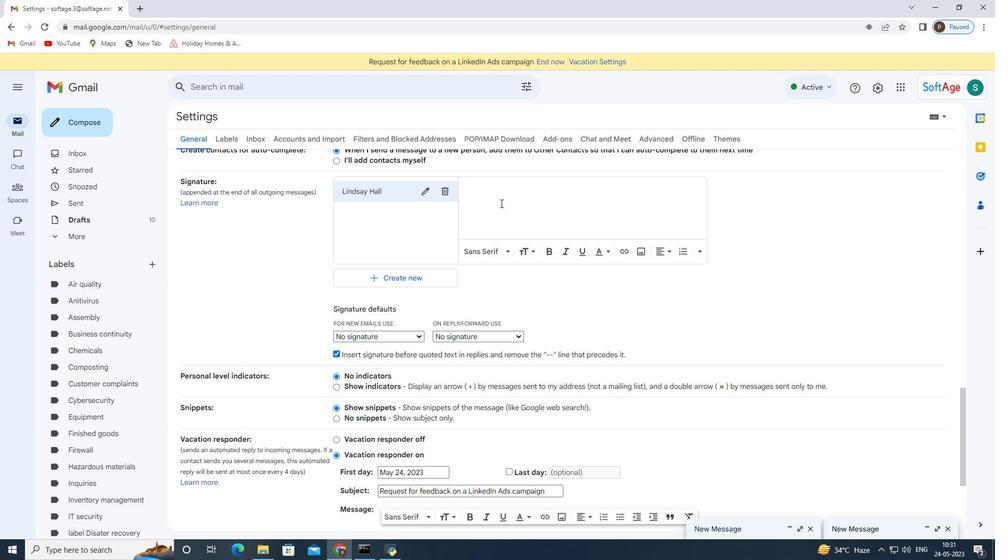 
Action: Mouse pressed left at (501, 195)
Screenshot: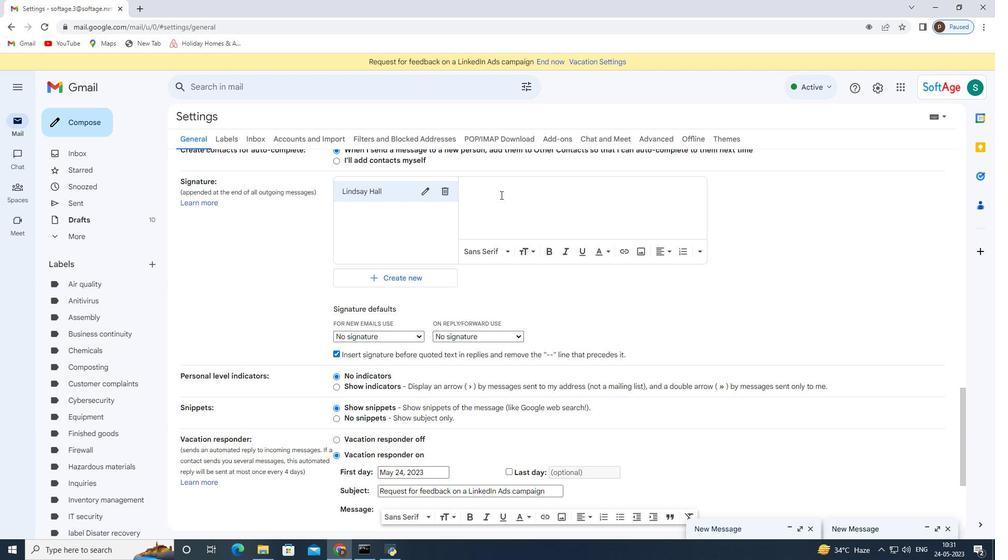 
Action: Key pressed <Key.shift>Linda<Key.backspace>say<Key.space><Key.shift>Hall
Screenshot: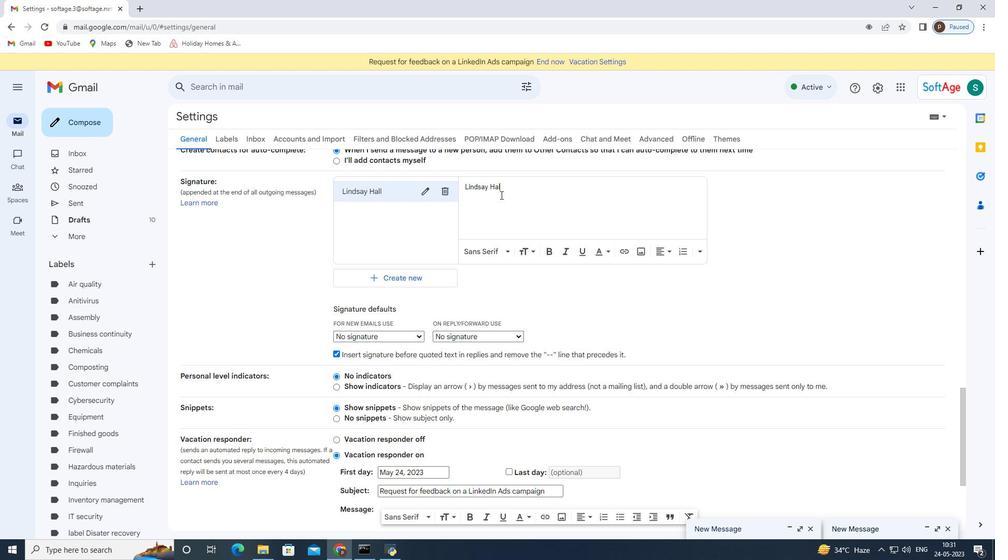 
Action: Mouse moved to (376, 330)
Screenshot: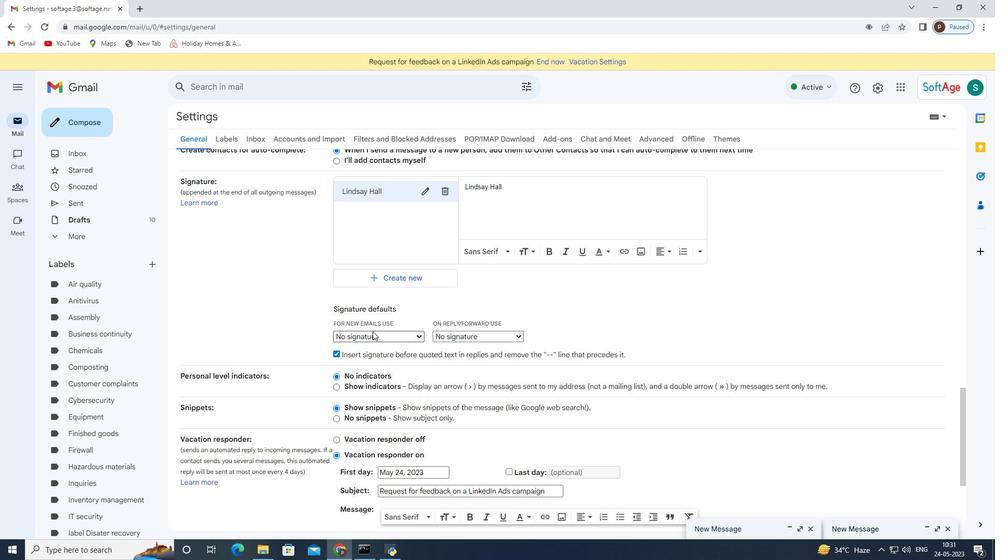
Action: Mouse pressed left at (376, 330)
Screenshot: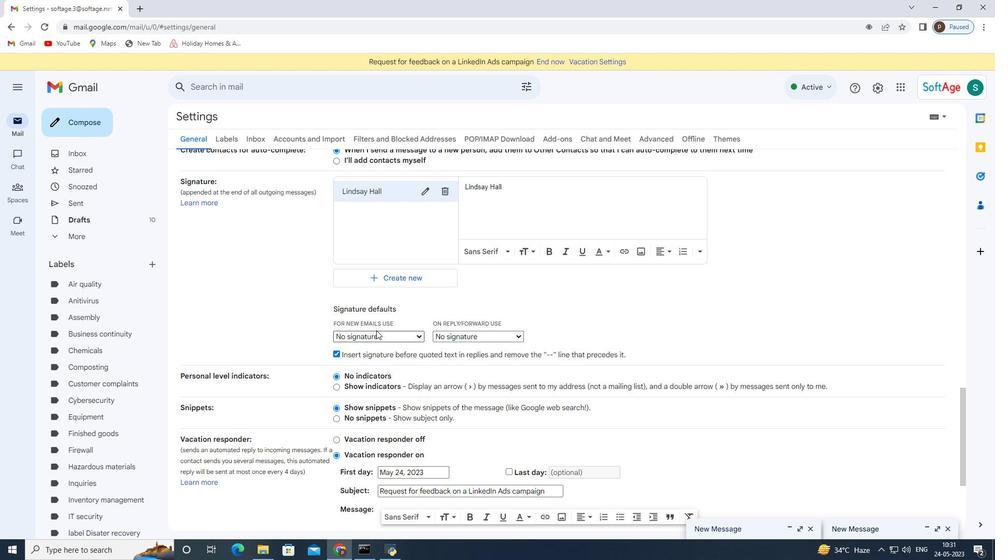 
Action: Mouse moved to (383, 332)
Screenshot: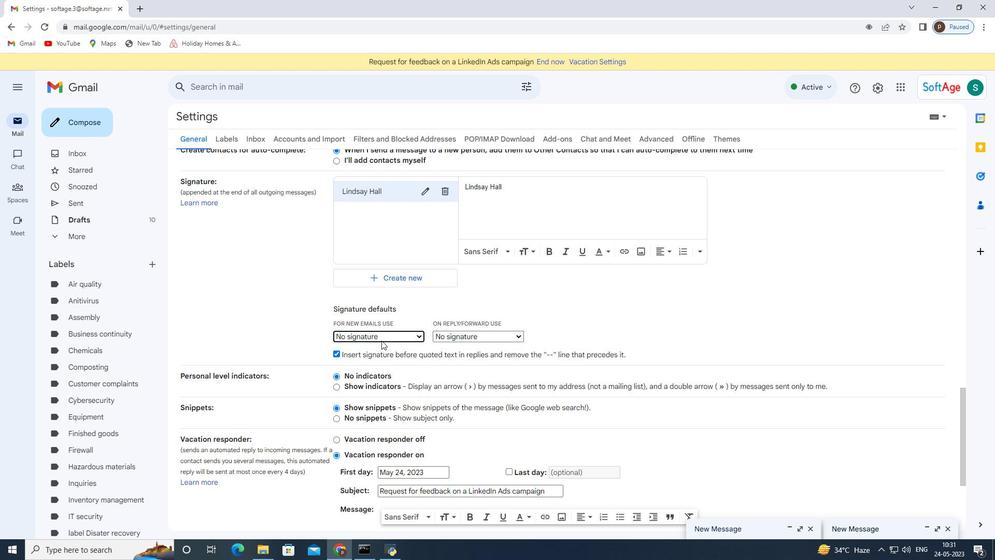 
Action: Mouse pressed left at (383, 332)
Screenshot: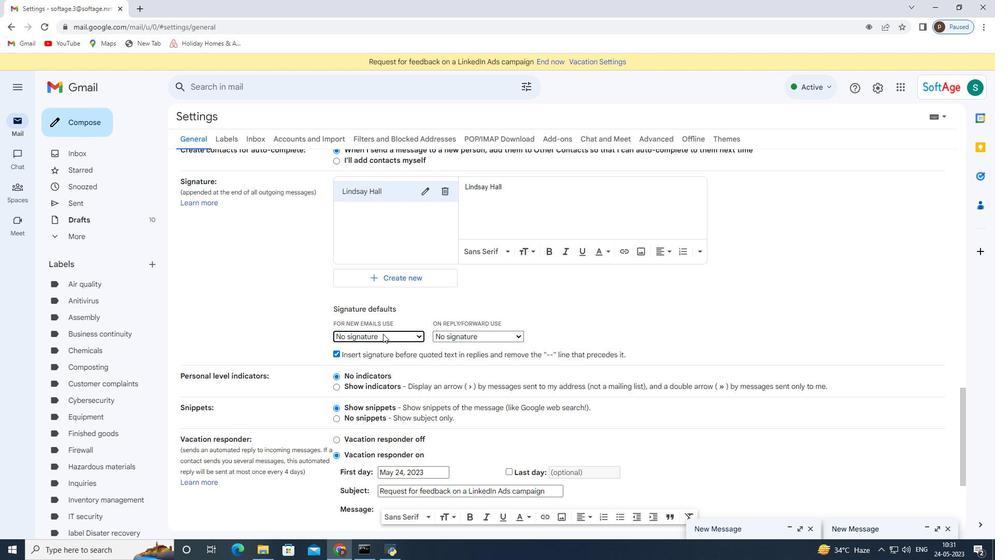 
Action: Mouse moved to (380, 355)
Screenshot: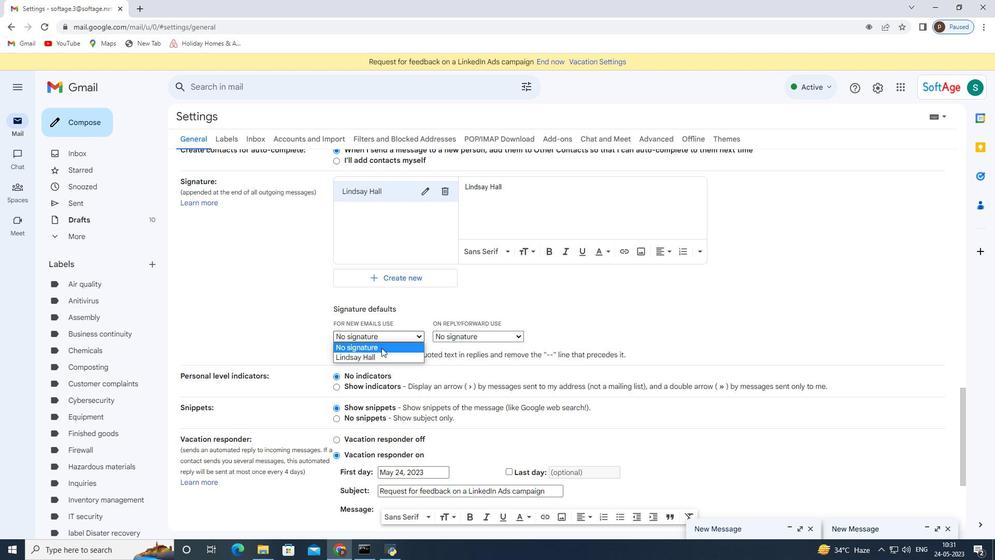 
Action: Mouse pressed left at (380, 355)
Screenshot: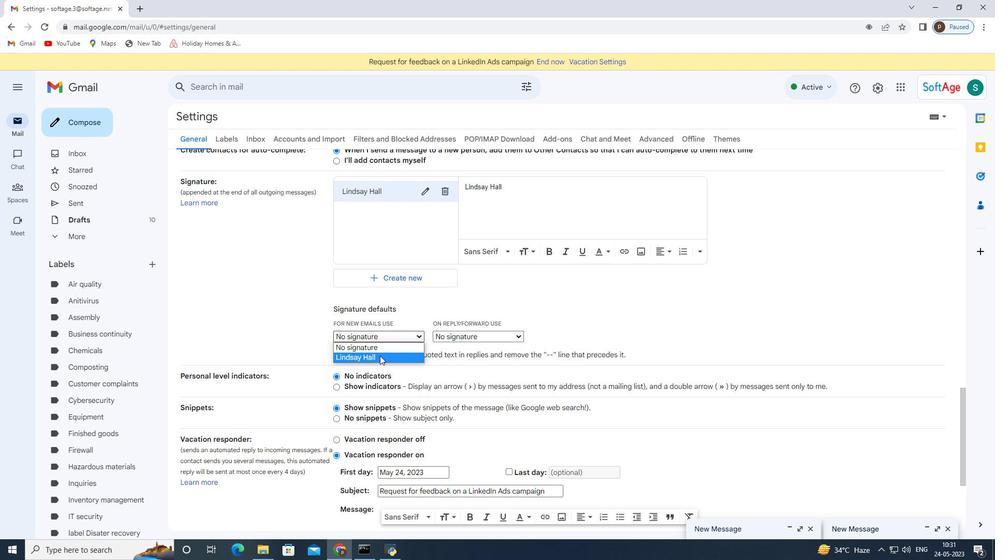 
Action: Mouse scrolled (380, 355) with delta (0, 0)
Screenshot: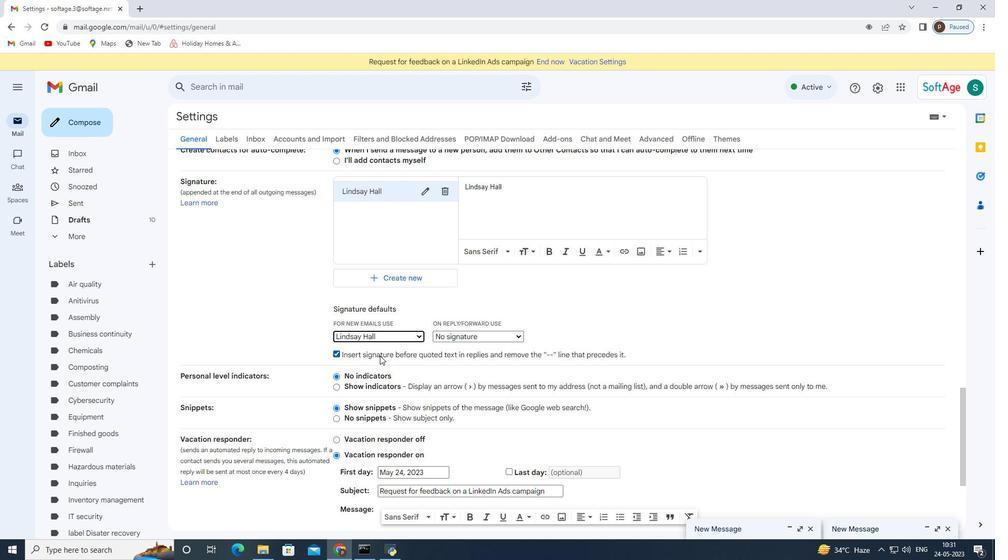 
Action: Mouse scrolled (380, 355) with delta (0, 0)
Screenshot: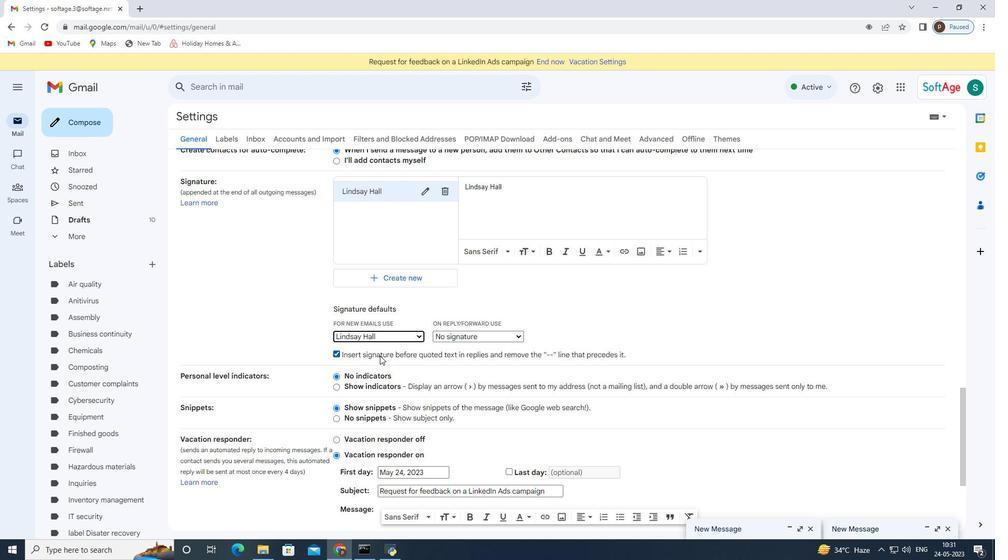 
Action: Mouse scrolled (380, 355) with delta (0, 0)
Screenshot: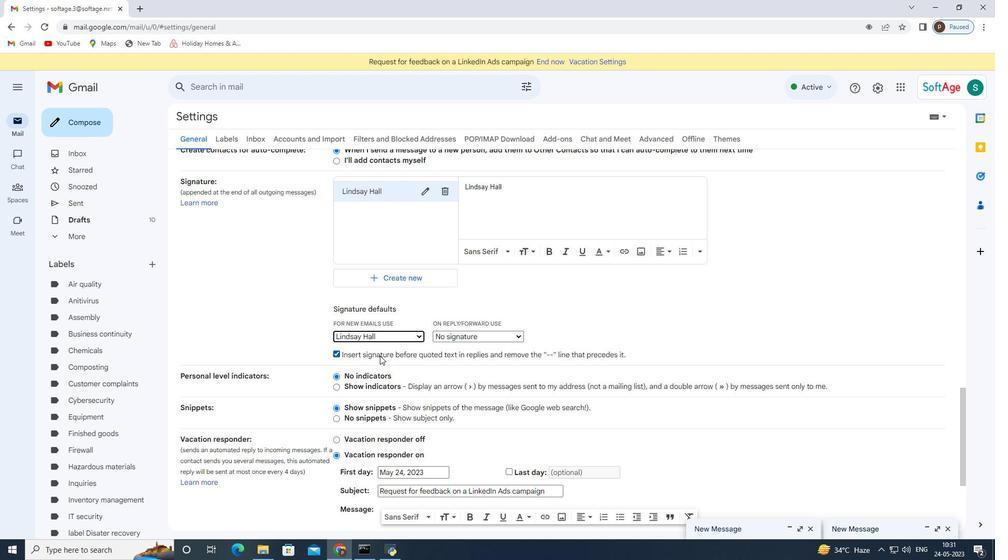 
Action: Mouse scrolled (380, 355) with delta (0, 0)
Screenshot: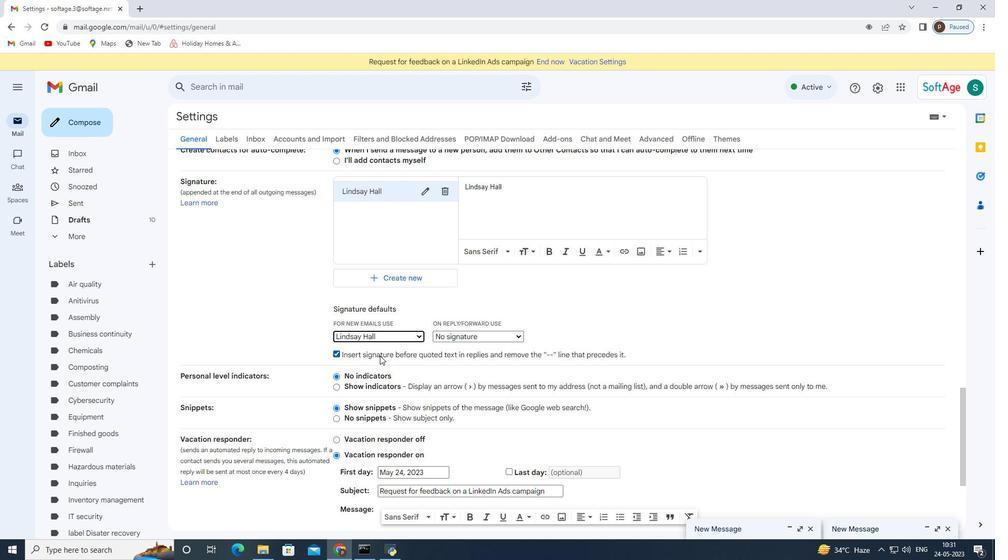 
Action: Mouse scrolled (380, 355) with delta (0, 0)
Screenshot: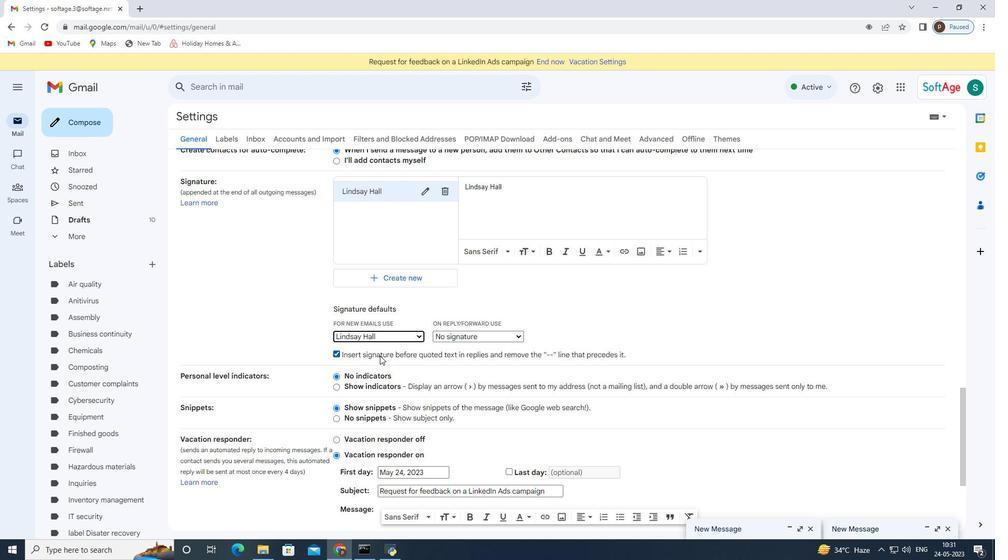
Action: Mouse scrolled (380, 355) with delta (0, 0)
Screenshot: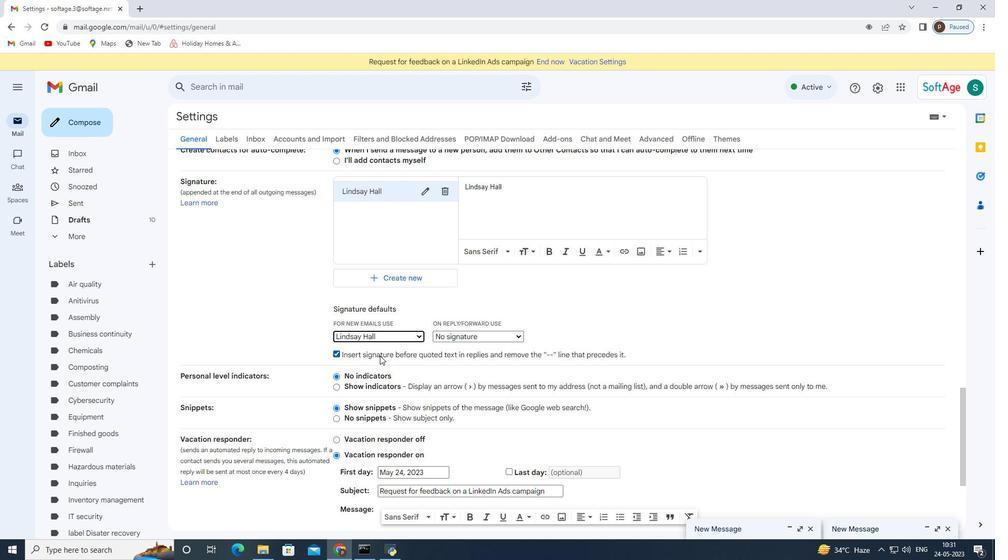 
Action: Mouse moved to (547, 478)
Screenshot: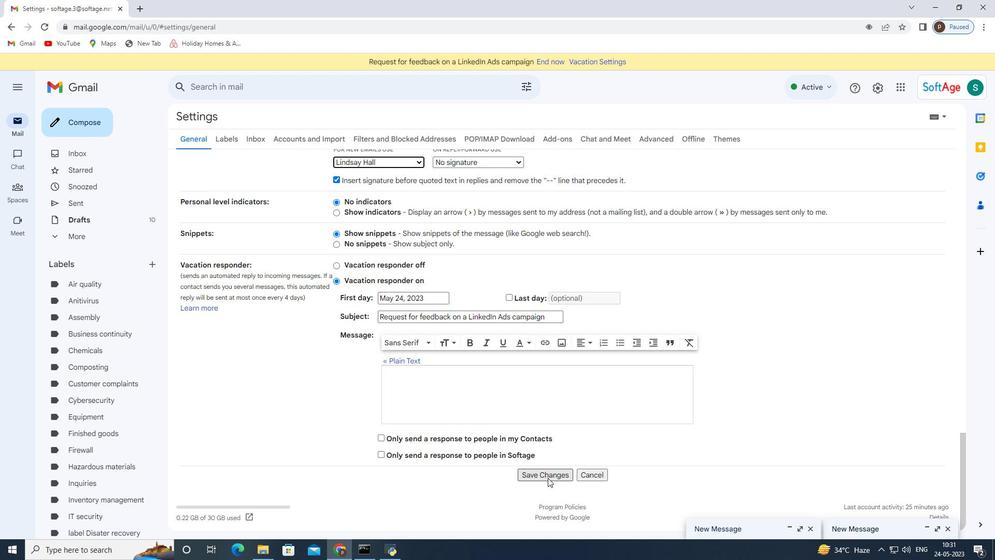 
Action: Mouse pressed left at (547, 478)
Screenshot: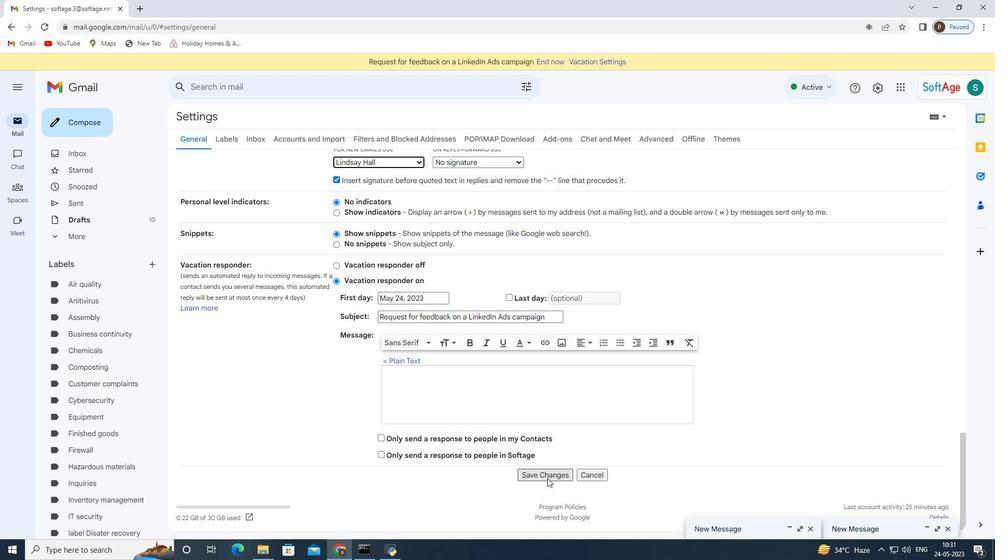 
Action: Mouse moved to (80, 119)
Screenshot: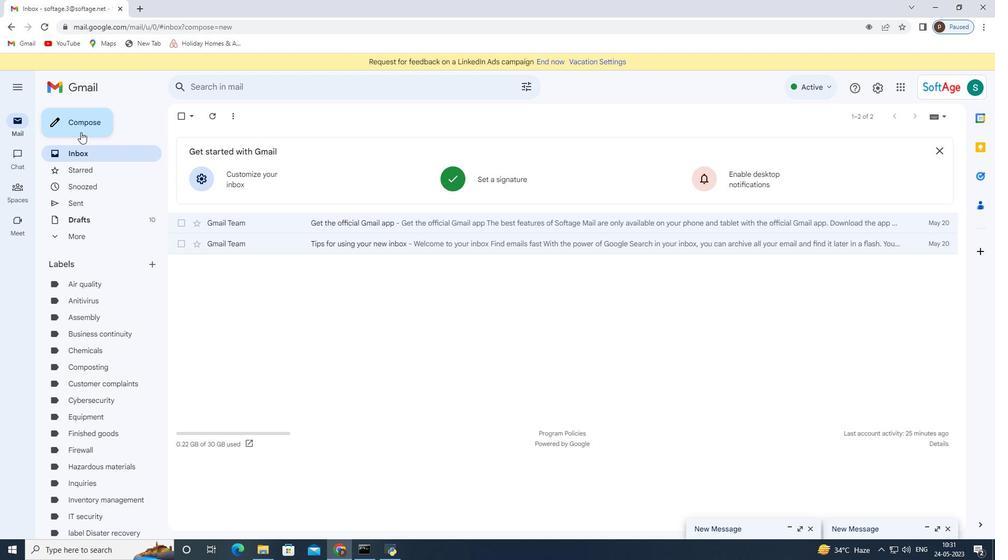 
Action: Mouse pressed left at (80, 119)
Screenshot: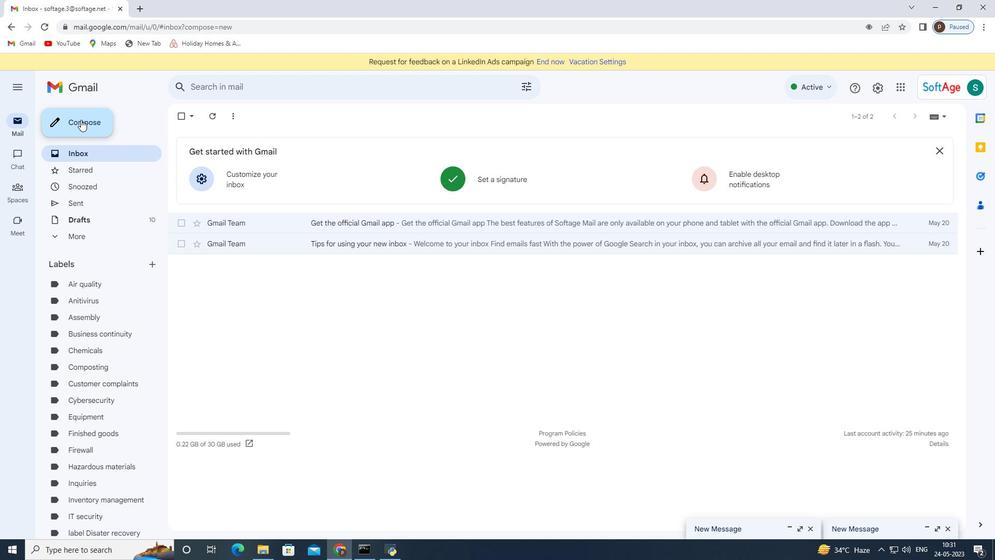 
Action: Mouse moved to (429, 276)
Screenshot: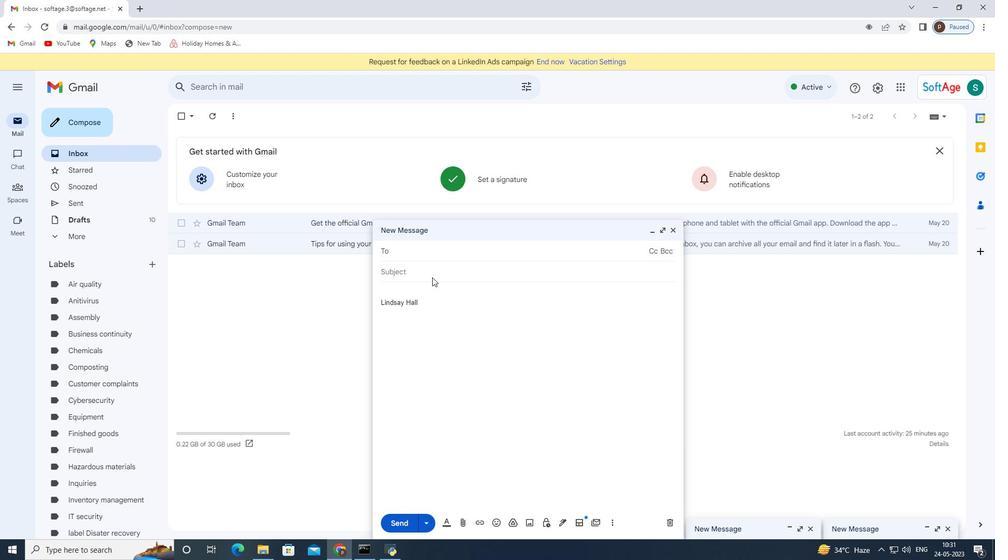 
Action: Mouse pressed left at (429, 276)
Screenshot: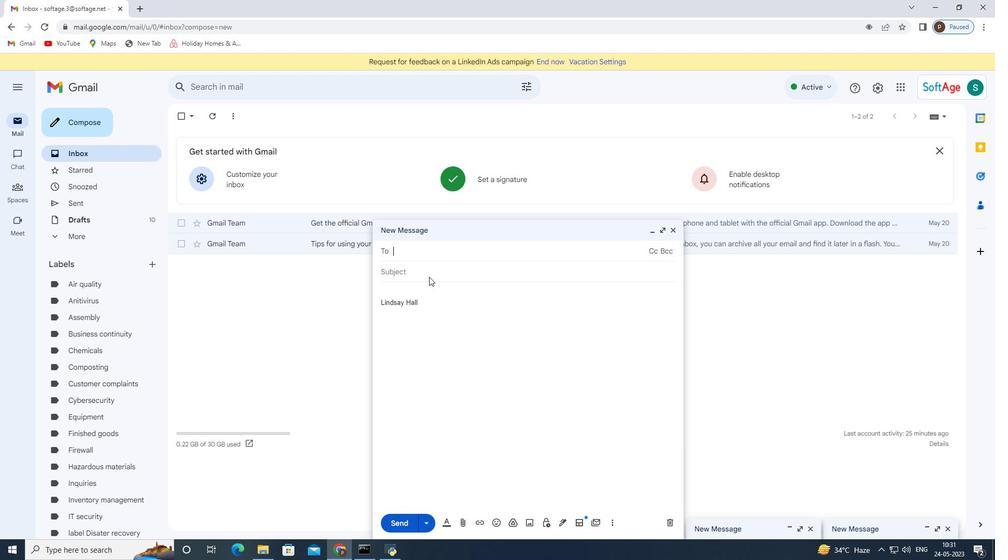 
Action: Mouse moved to (427, 272)
Screenshot: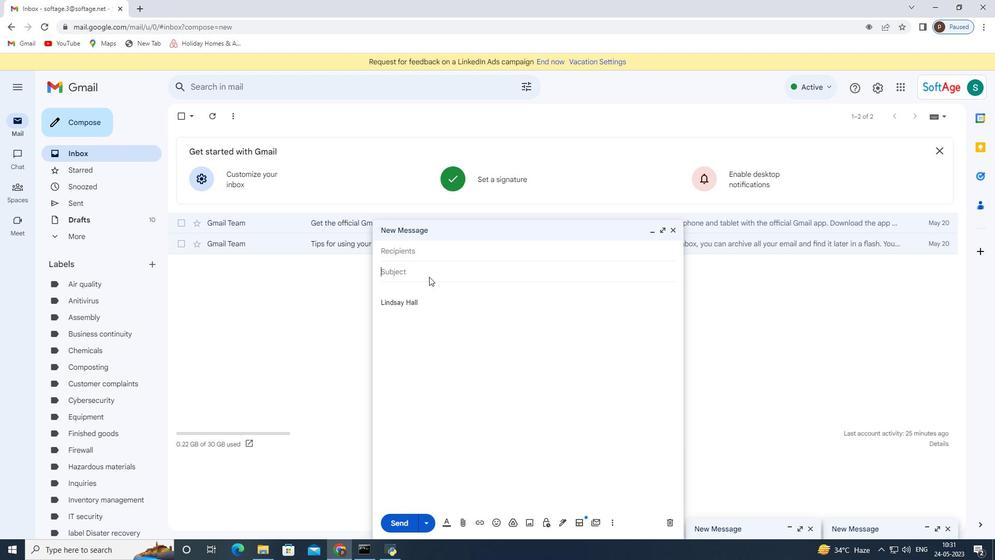 
Action: Key pressed <Key.shift><Key.shift><Key.shift><Key.shift><Key.shift><Key.shift><Key.shift><Key.shift><Key.shift><Key.shift><Key.shift><Key.shift><Key.shift><Key.shift><Key.shift><Key.shift><Key.shift><Key.shift>Request<Key.space>for<Key.space>feedback<Key.space>on<Key.space>a<Key.space>consumer<Key.space>research<Key.space>report<Key.tab><Key.shift>I<Key.space>am<Key.space>writing<Key.space>to<Key.space>x<Key.backspace>confirm<Key.space>the<Key.space>details<Key.space>of<Key.space>the<Key.space>project<Key.space>charter.
Screenshot: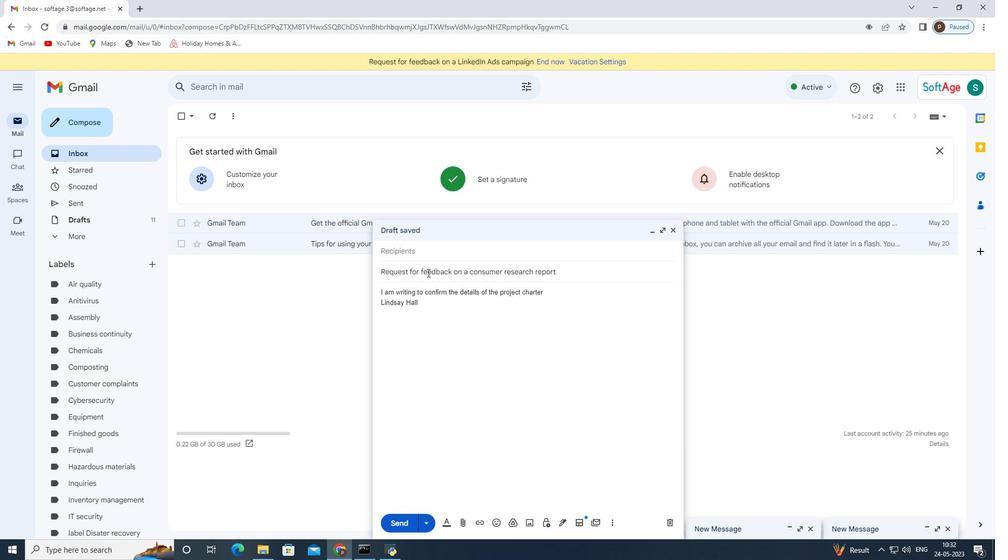 
Action: Mouse moved to (445, 250)
Screenshot: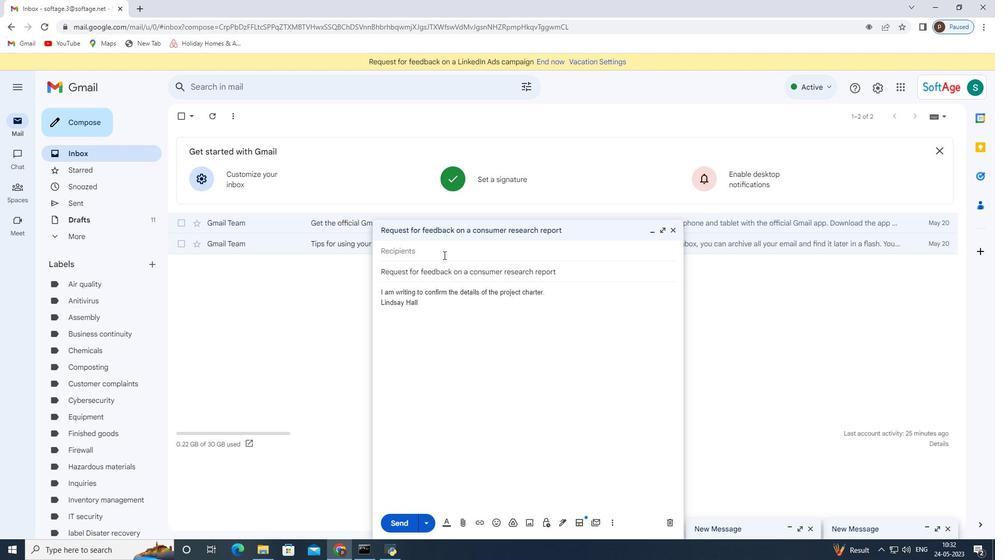 
Action: Mouse pressed left at (445, 250)
Screenshot: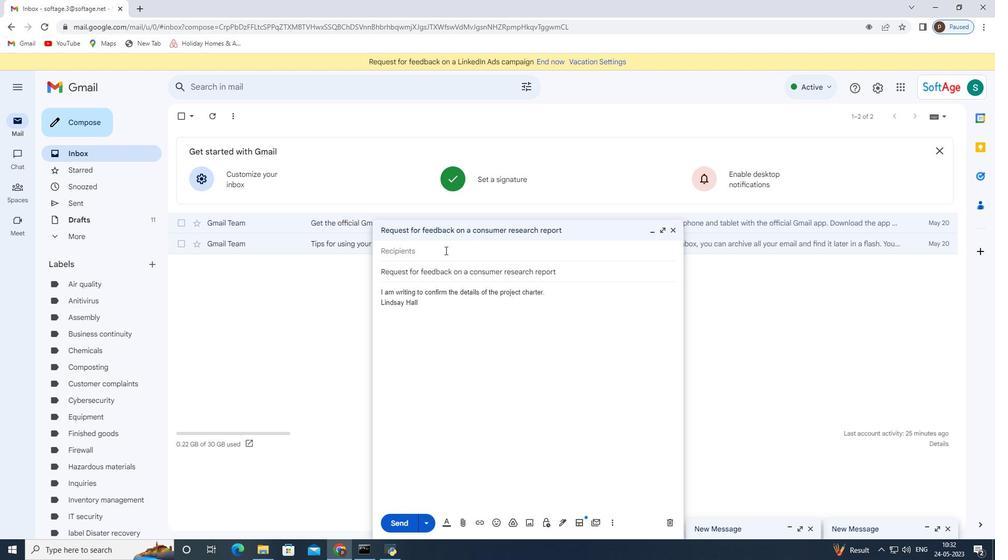 
Action: Key pressed softage.8<Key.shift>@s
Screenshot: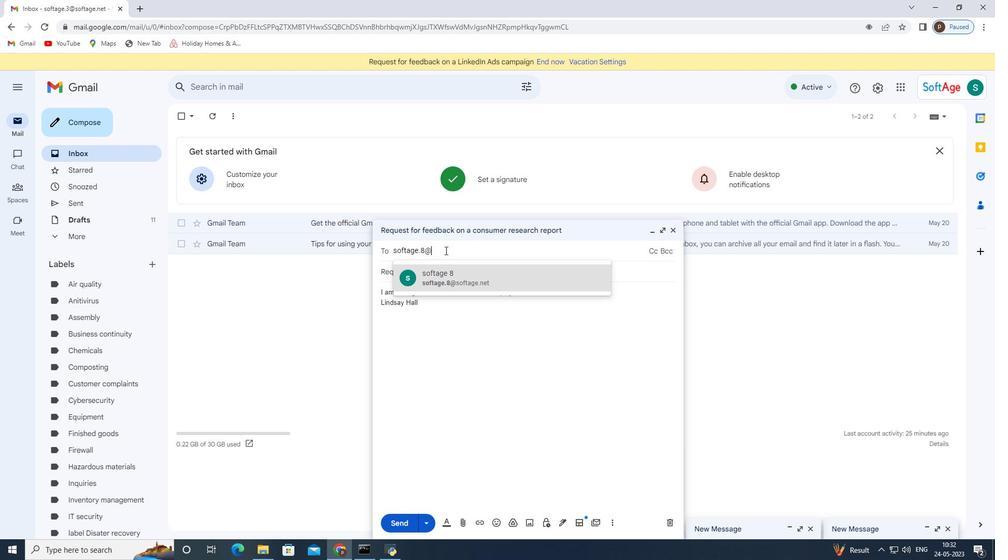 
Action: Mouse moved to (445, 250)
Screenshot: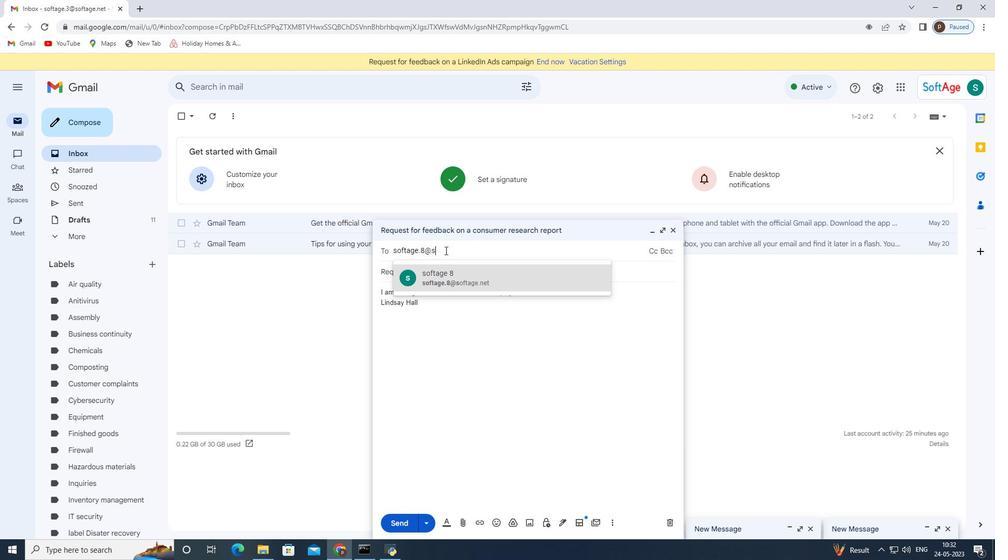 
Action: Key pressed oftage.net<Key.enter>
Screenshot: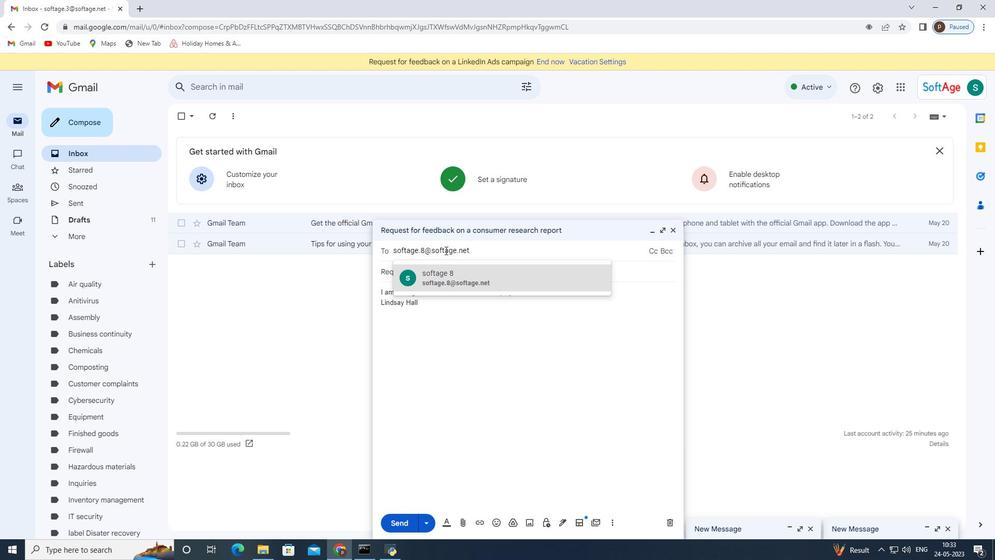 
Action: Mouse moved to (464, 518)
Screenshot: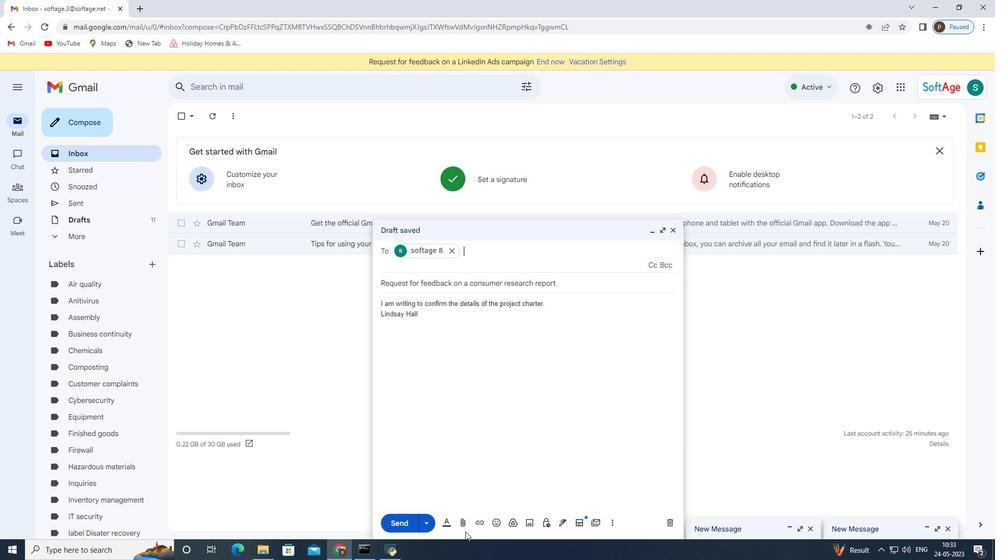 
Action: Mouse pressed left at (464, 518)
Screenshot: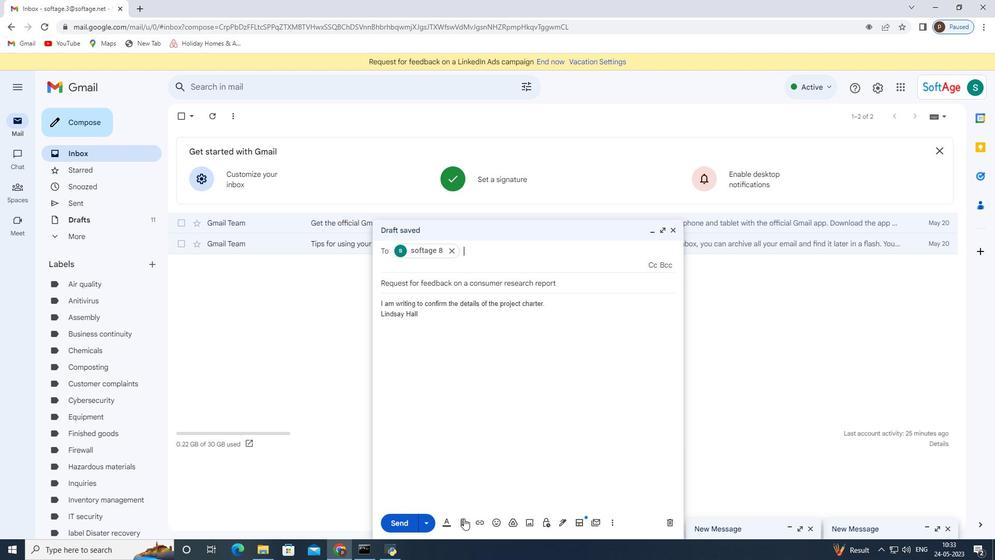 
Action: Mouse moved to (214, 91)
Screenshot: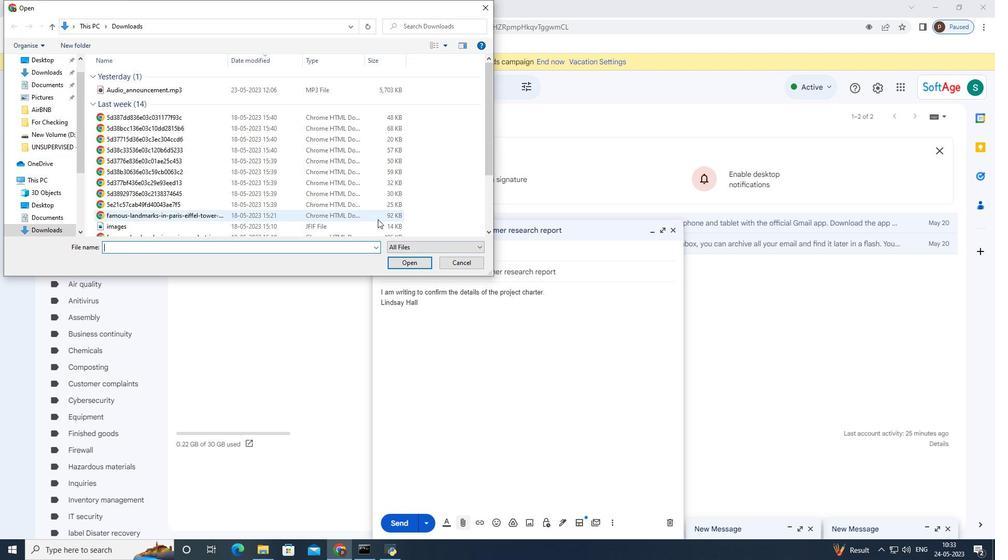 
Action: Mouse pressed left at (214, 91)
Screenshot: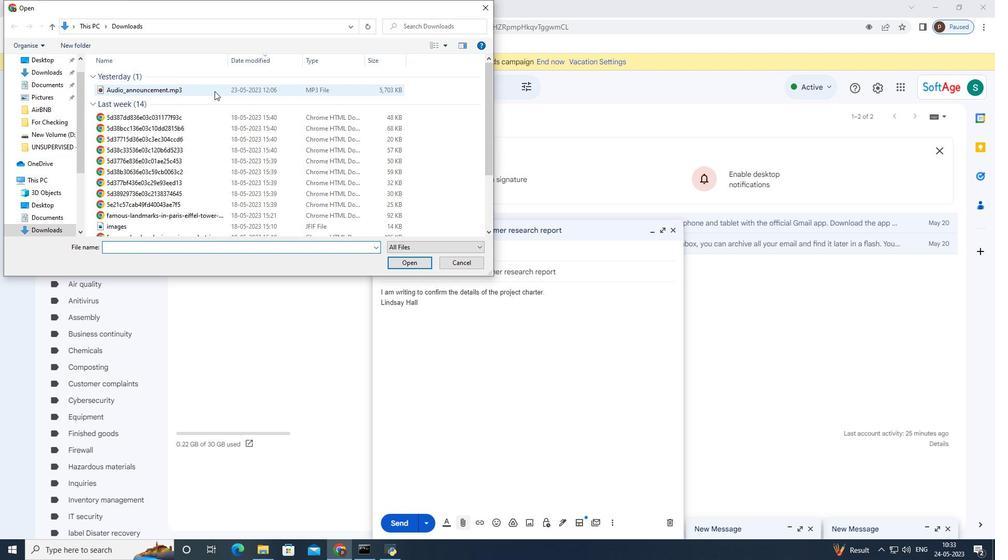 
Action: Mouse moved to (402, 266)
Screenshot: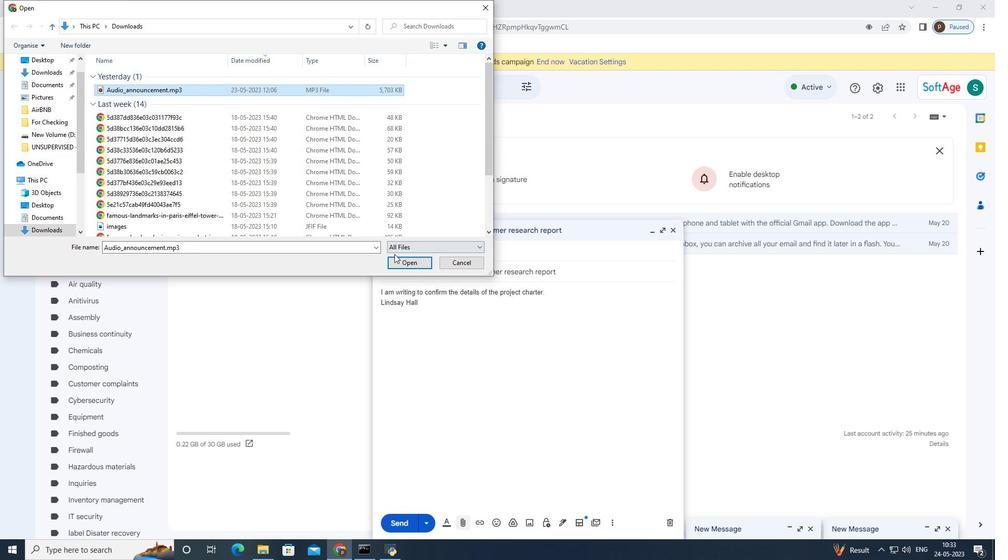 
Action: Mouse pressed left at (402, 266)
Screenshot: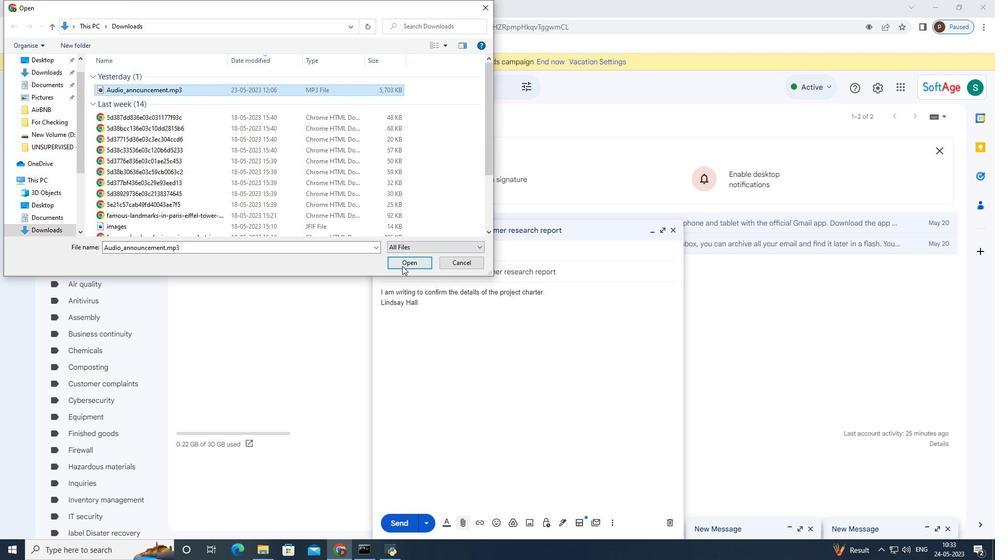
Action: Mouse pressed left at (402, 266)
Screenshot: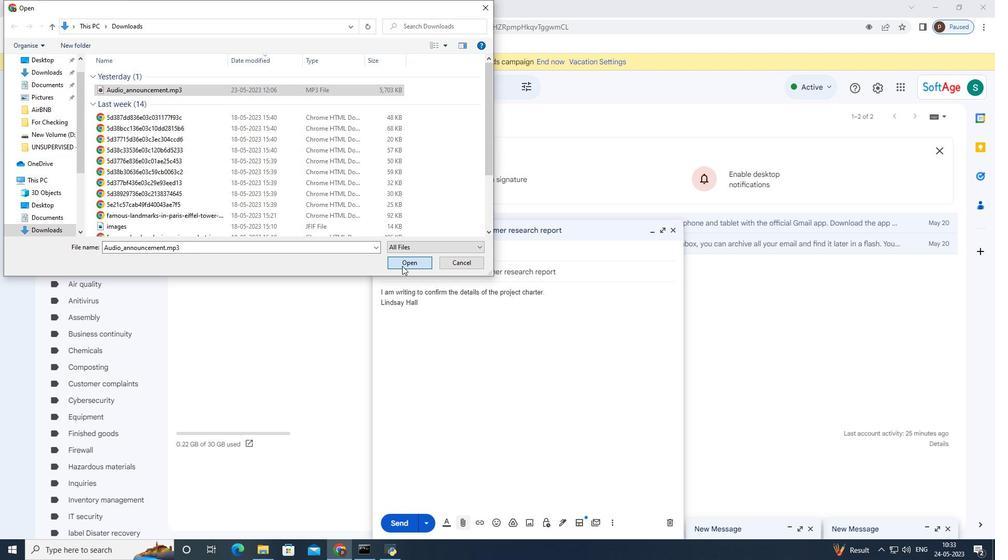 
Action: Mouse moved to (567, 295)
Screenshot: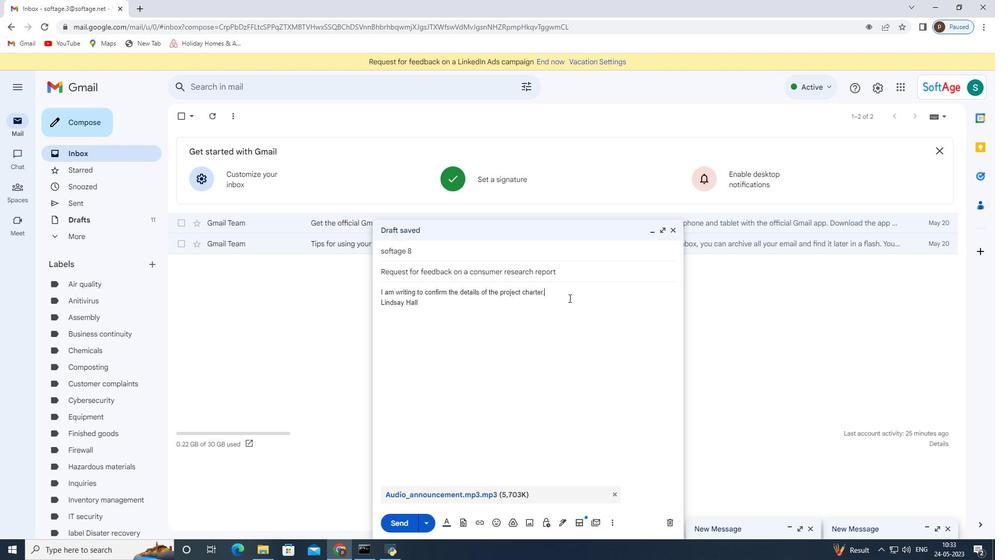 
Action: Mouse pressed left at (567, 295)
Screenshot: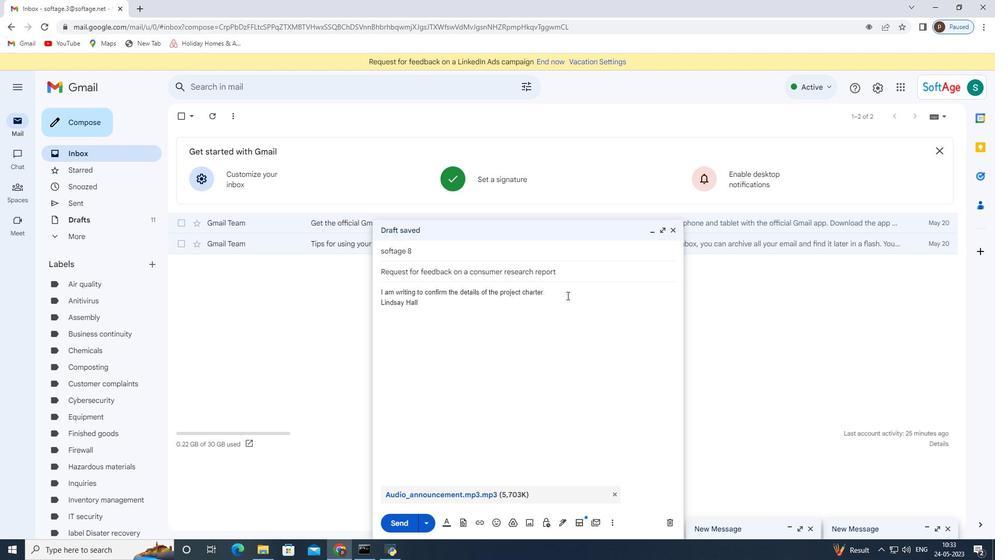 
Action: Key pressed <Key.backspace><Key.backspace><Key.backspace><Key.backspace><Key.backspace><Key.backspace><Key.backspace><Key.backspace><Key.backspace><Key.backspace><Key.backspace><Key.backspace><Key.backspace><Key.backspace><Key.backspace><Key.backspace><Key.backspace><Key.backspace><Key.backspace><Key.backspace><Key.backspace><Key.backspace><Key.backspace><Key.backspace><Key.backspace><Key.backspace><Key.backspace><Key.backspace><Key.backspace><Key.backspace><Key.backspace><Key.backspace><Key.backspace><Key.backspace><Key.backspace><Key.backspace><Key.backspace><Key.backspace><Key.backspace><Key.backspace><Key.backspace><Key.backspace><Key.backspace><Key.backspace><Key.backspace><Key.backspace><Key.backspace><Key.backspace><Key.backspace><Key.backspace><Key.backspace><Key.backspace><Key.backspace><Key.backspace><Key.backspace><Key.backspace><Key.backspace><Key.backspace><Key.backspace><Key.backspace><Key.backspace><Key.backspace><Key.backspace><Key.backspace><Key.backspace>ctrl+Z<'\x1a'><'\x1a'><'\x1a'><'\x1a'><'\x1a'>ctrl+Z<'\x1a'><'\x1a'><'\x1a'><'\x1a'><'\x1a'><'\x1a'><'\x1a'>ctrl+Z<'\x1a'><'\x1a'><'\x1a'>.
Screenshot: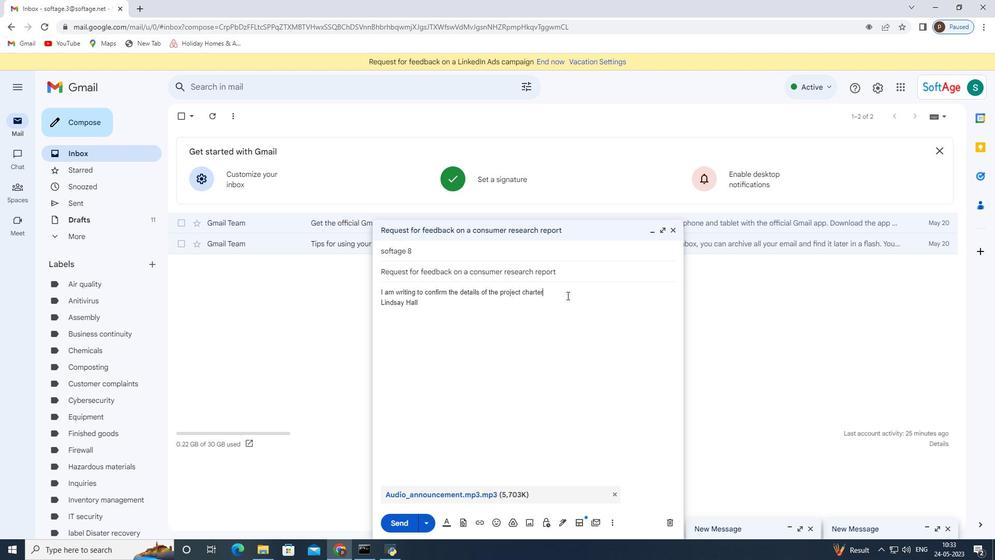 
Action: Mouse moved to (577, 295)
Screenshot: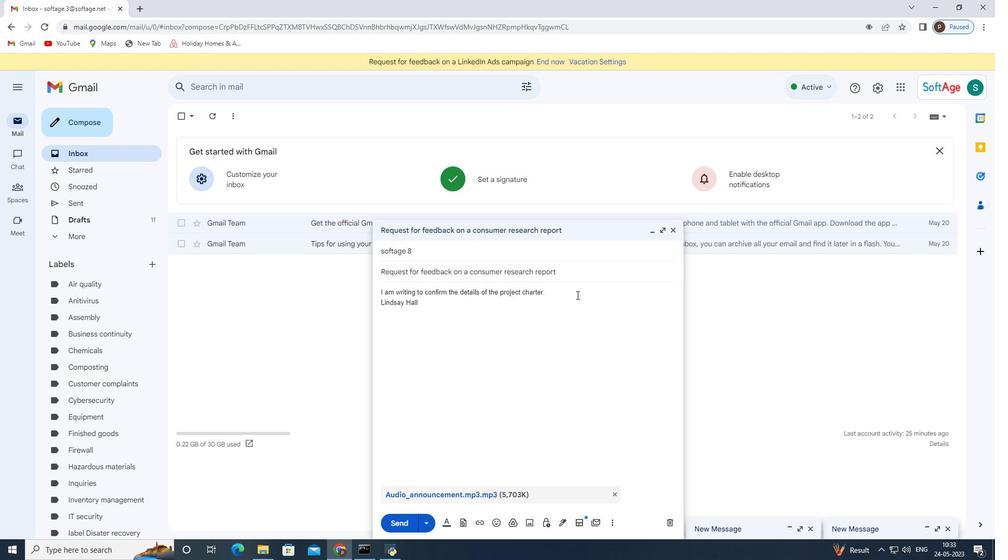 
Action: Key pressed <Key.enter><Key.enter><Key.shift>Thank<Key.space>you
Screenshot: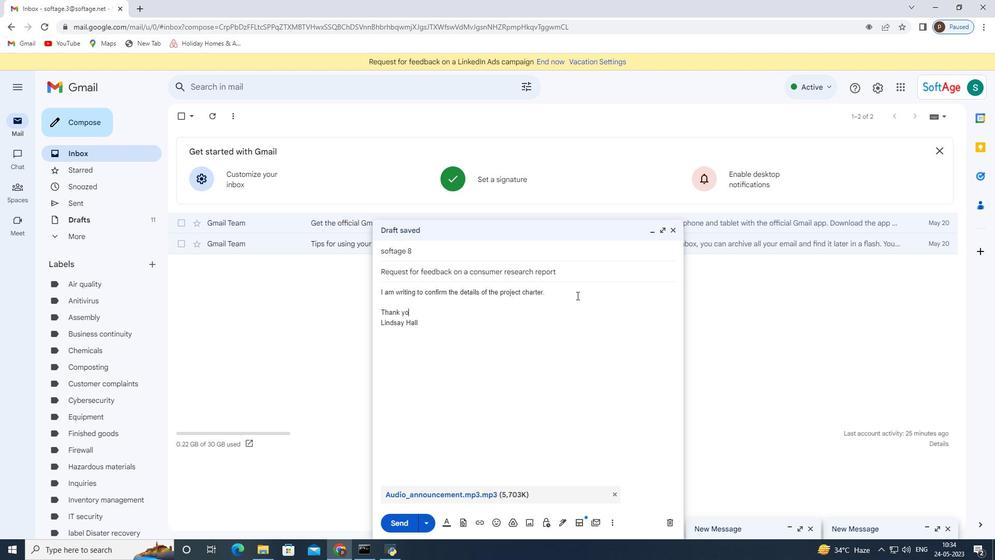 
Action: Mouse moved to (408, 521)
Screenshot: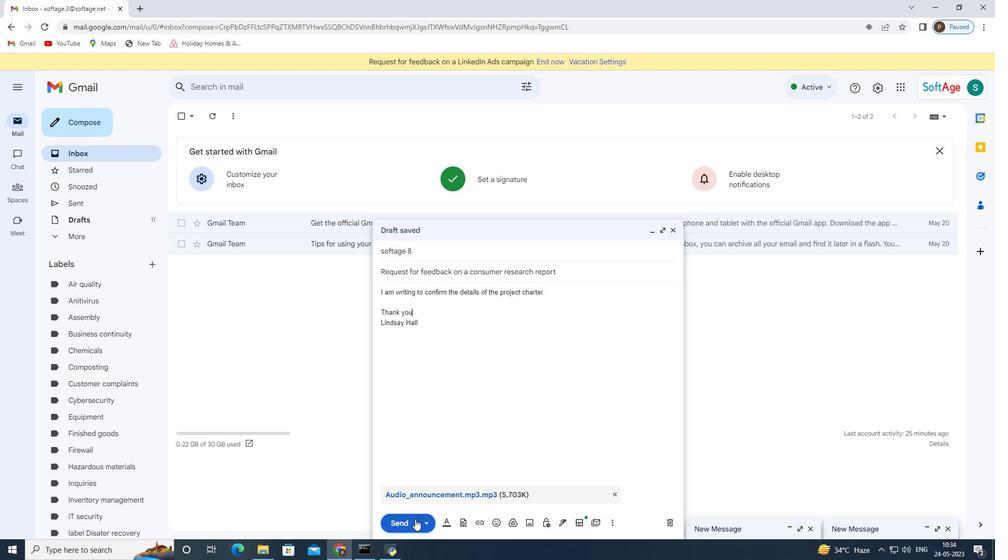 
Action: Mouse pressed left at (408, 521)
Screenshot: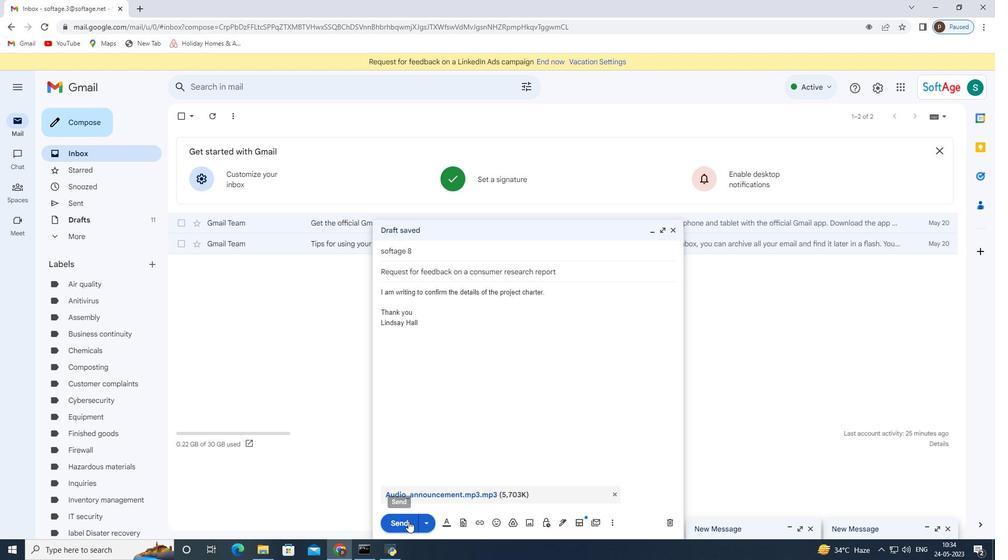 
Action: Mouse moved to (90, 202)
Screenshot: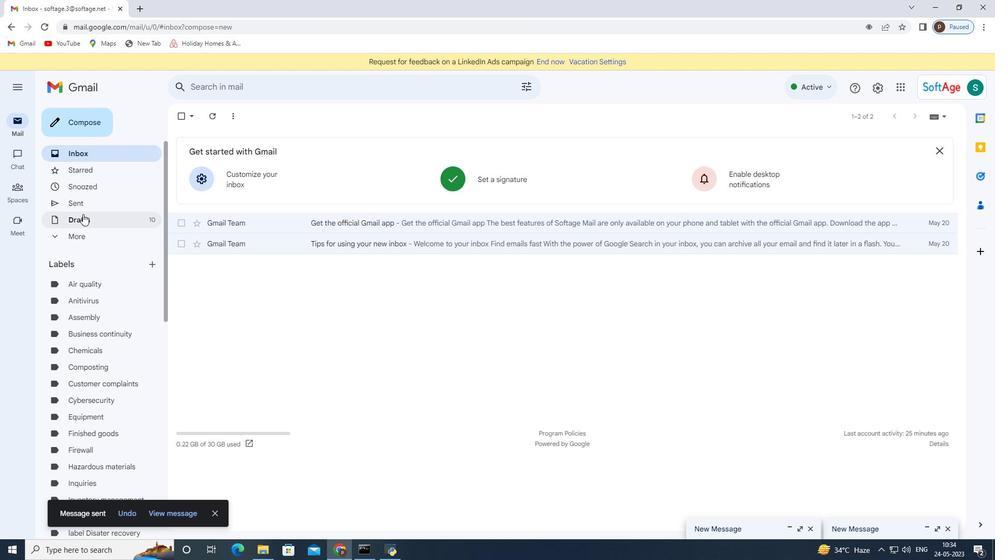 
Action: Mouse pressed left at (90, 202)
Screenshot: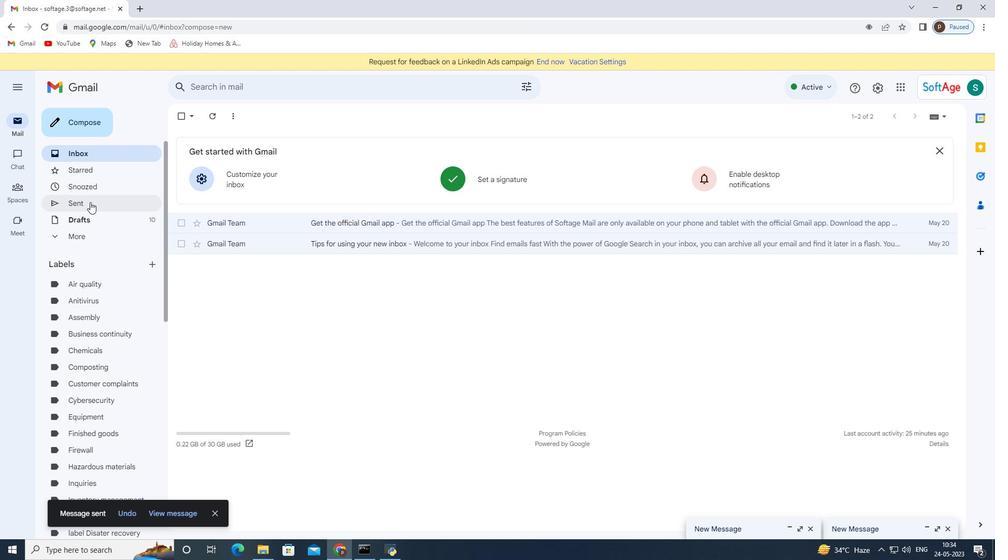 
Action: Mouse moved to (443, 173)
Screenshot: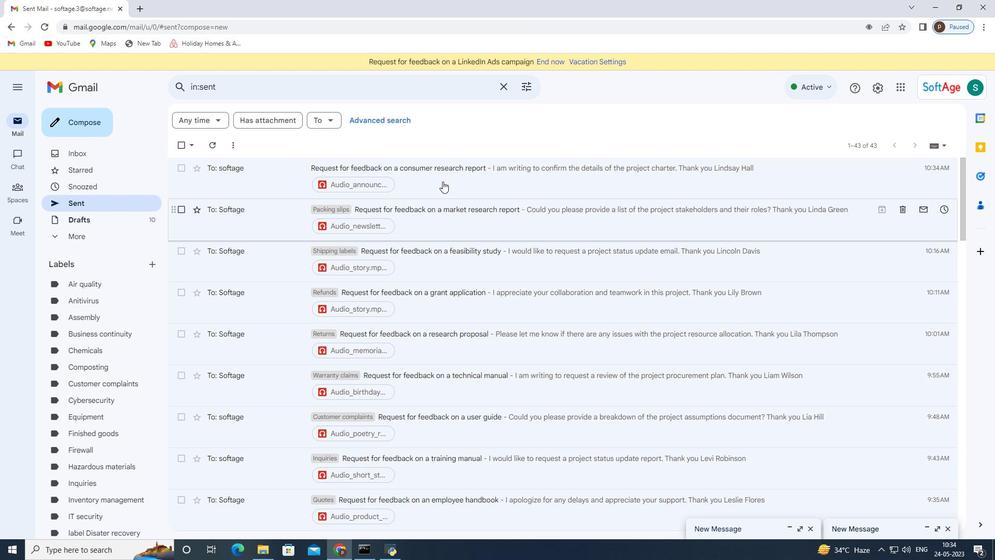 
Action: Mouse pressed right at (443, 173)
Screenshot: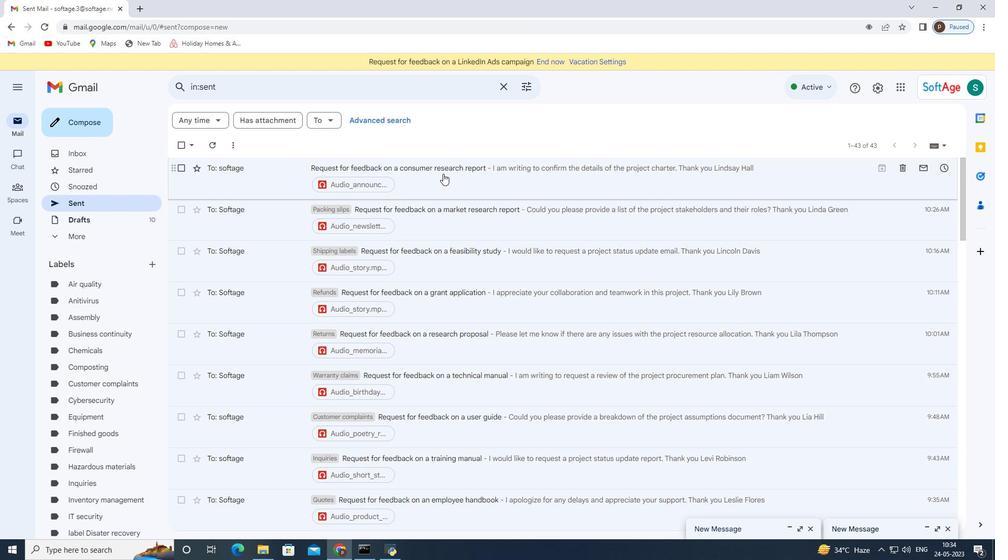 
Action: Mouse moved to (479, 351)
Screenshot: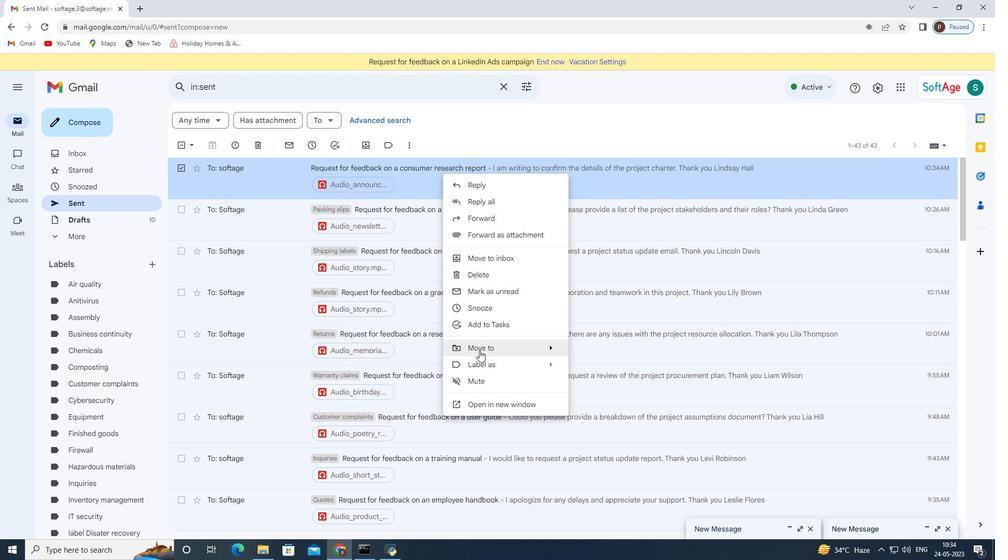 
Action: Mouse pressed left at (479, 351)
Screenshot: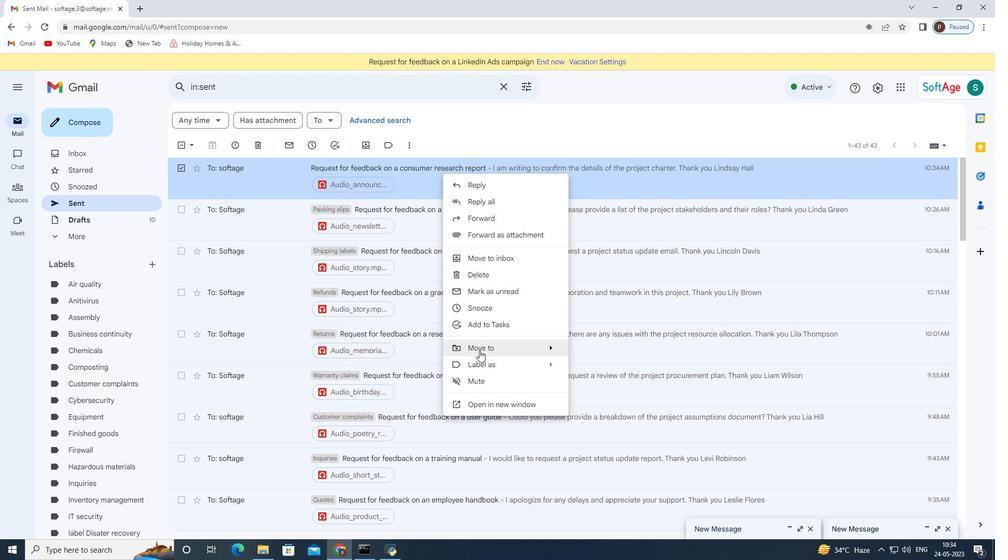 
Action: Mouse moved to (636, 331)
Screenshot: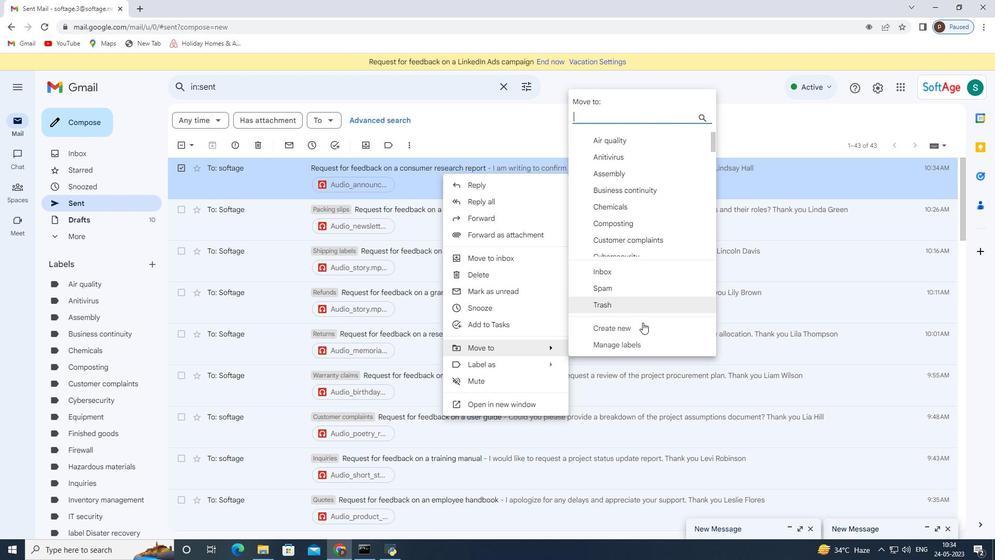 
Action: Mouse pressed left at (636, 331)
Screenshot: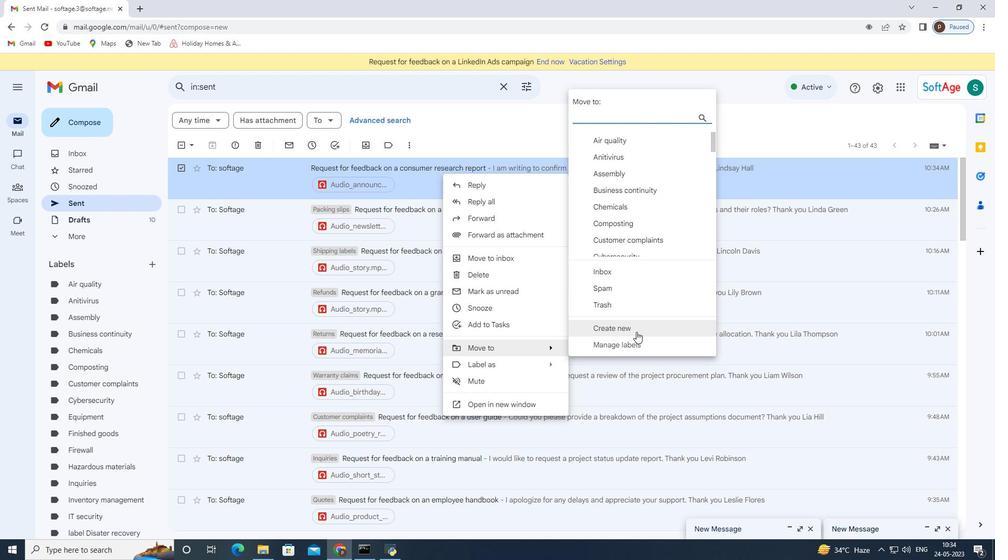 
Action: Mouse moved to (393, 283)
Screenshot: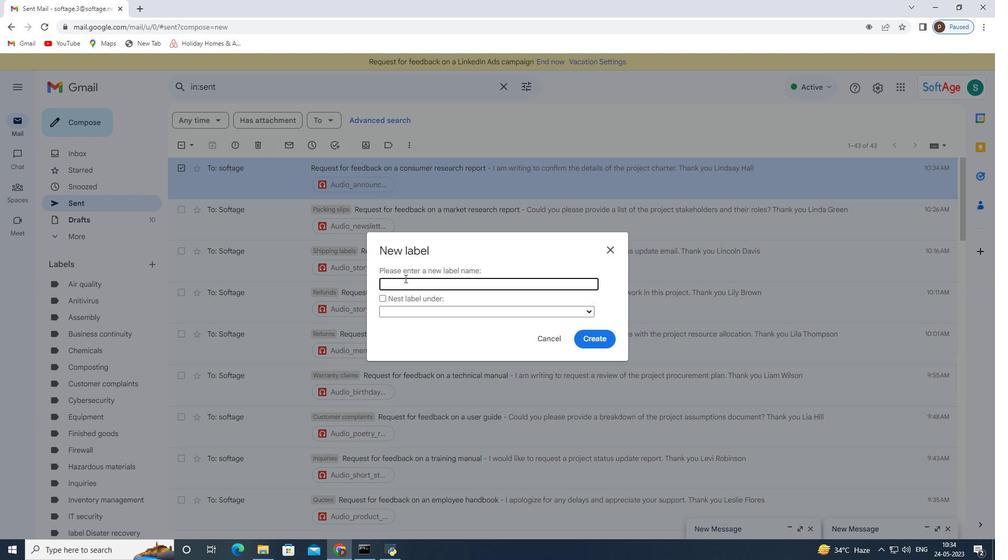 
Action: Mouse pressed left at (393, 283)
Screenshot: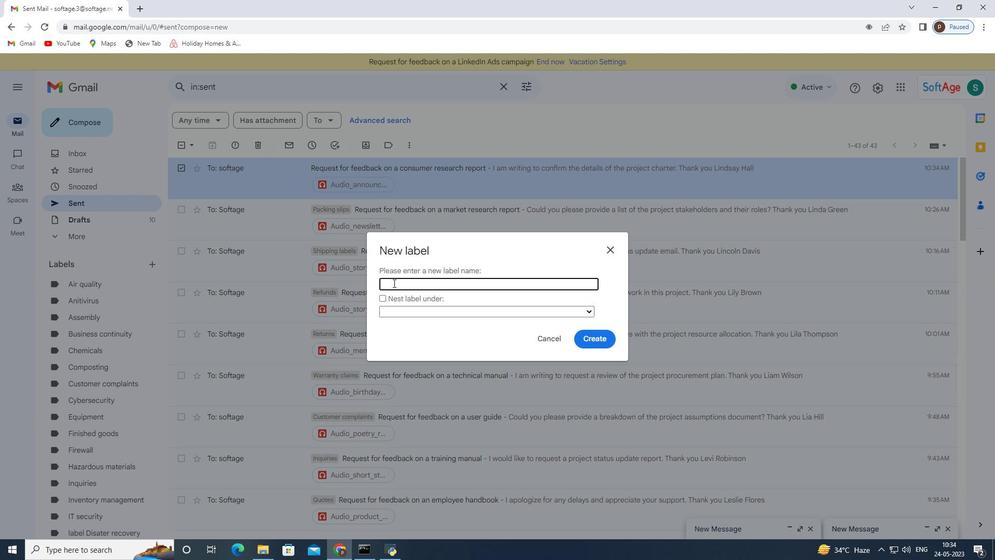 
Action: Key pressed <Key.shift>Product<Key.space>manuals
Screenshot: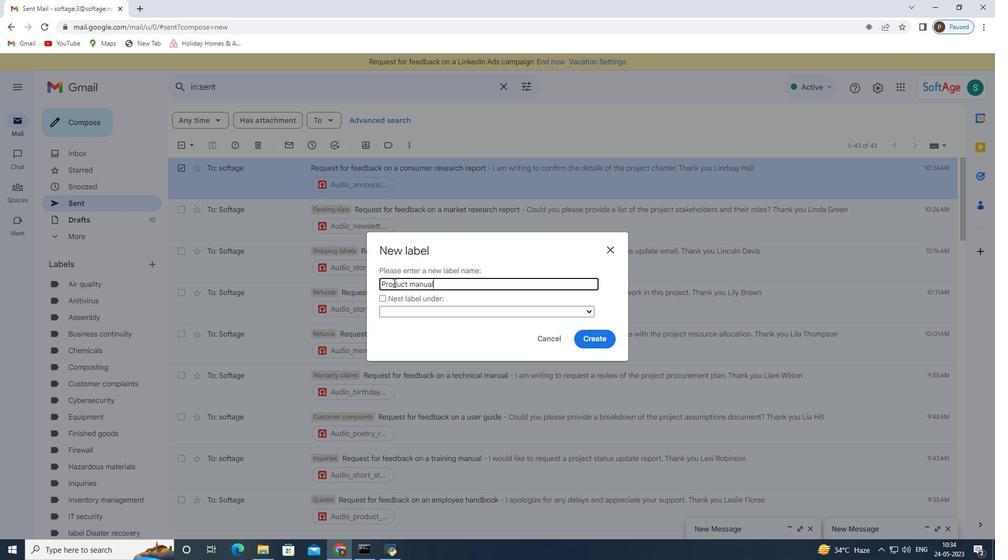 
Action: Mouse moved to (602, 337)
Screenshot: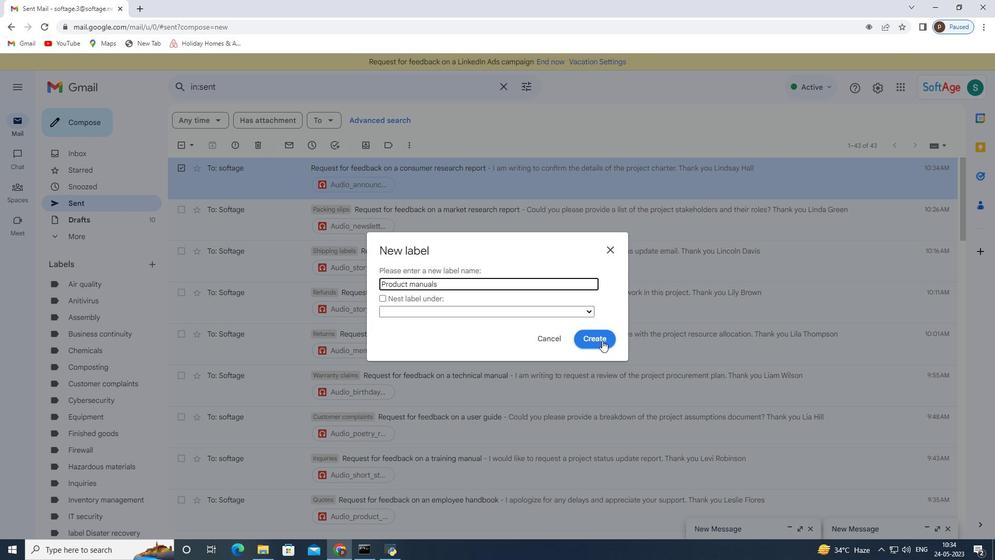 
Action: Mouse pressed left at (602, 337)
Screenshot: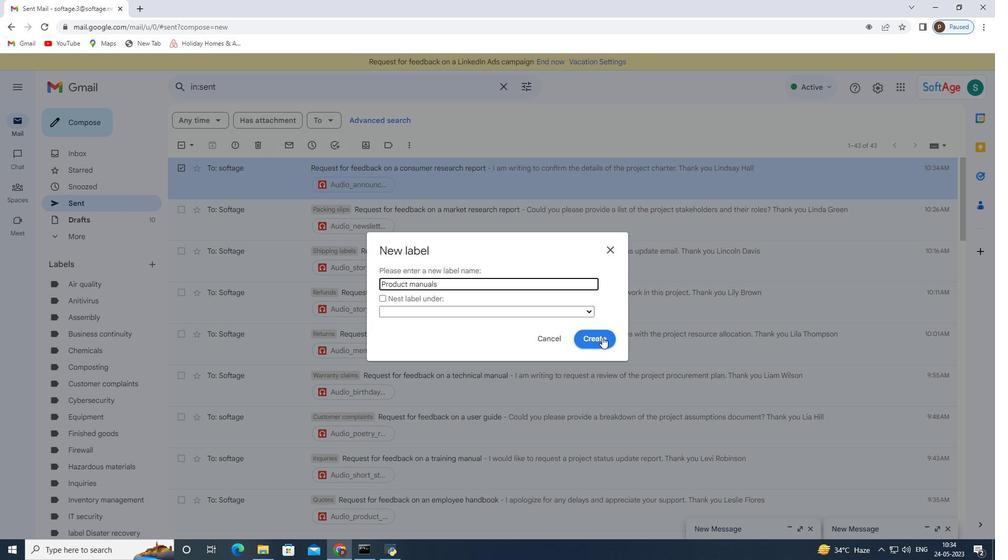 
Action: Mouse moved to (602, 337)
Screenshot: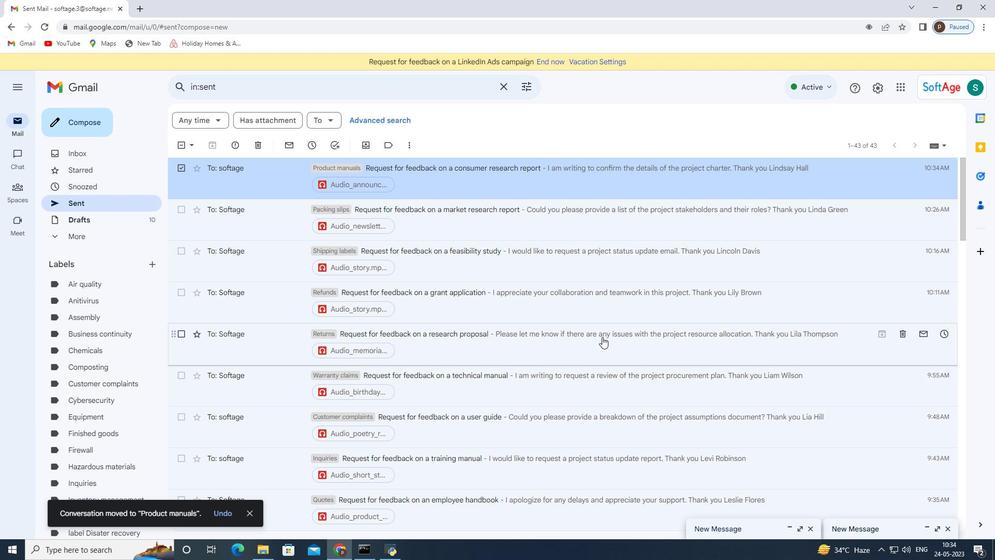 
